 Task: Find connections with filter location Maesteg with filter topic #communitieswith filter profile language German with filter current company HPL Electric & Power Ltd with filter school St Xaviers High School with filter industry Dairy Product Manufacturing with filter service category Loans with filter keywords title Valet
Action: Mouse moved to (526, 88)
Screenshot: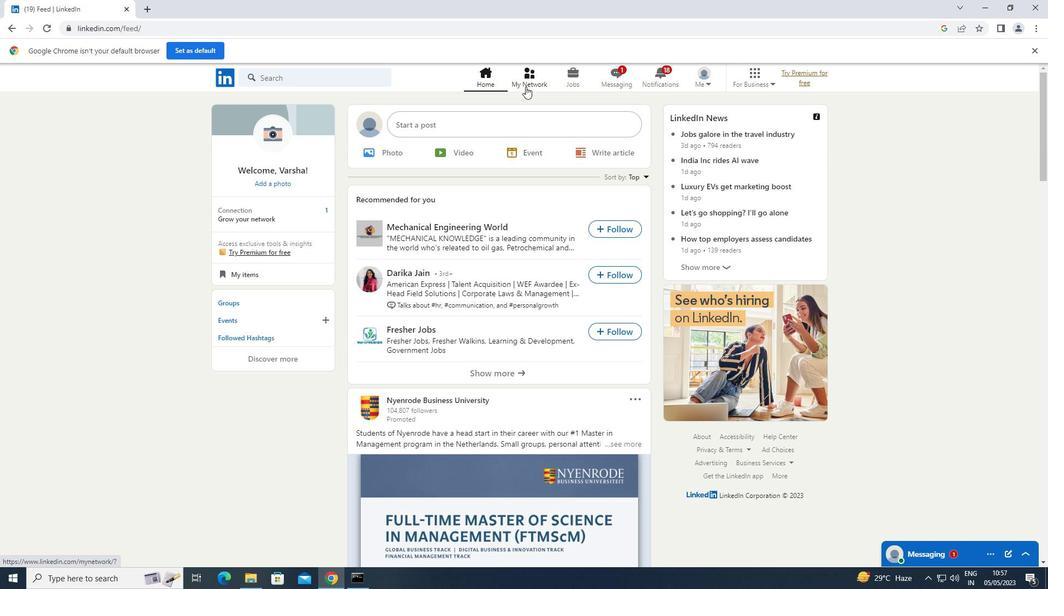 
Action: Mouse pressed left at (526, 88)
Screenshot: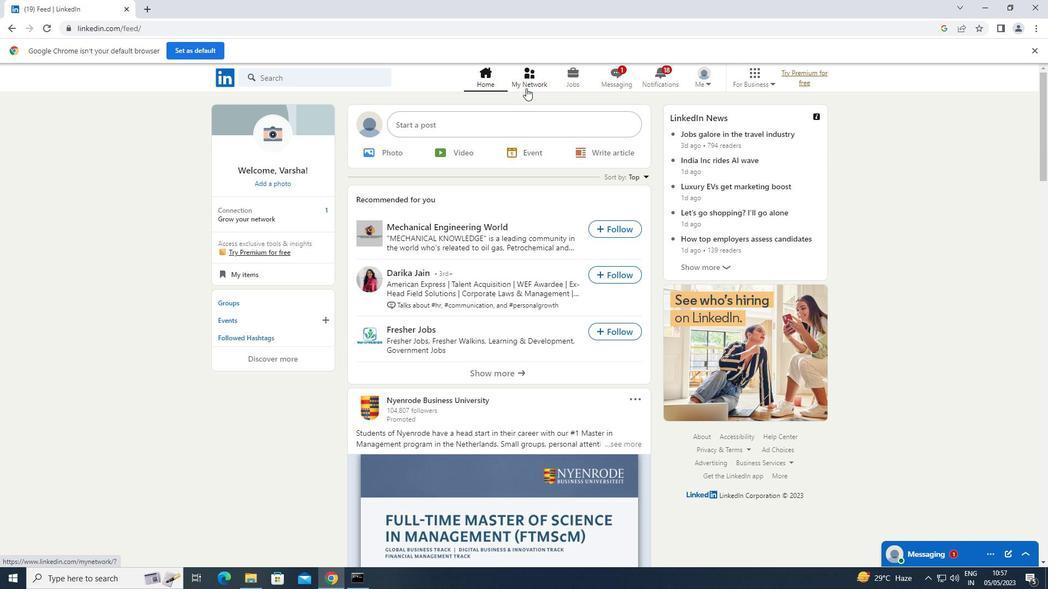 
Action: Mouse moved to (278, 139)
Screenshot: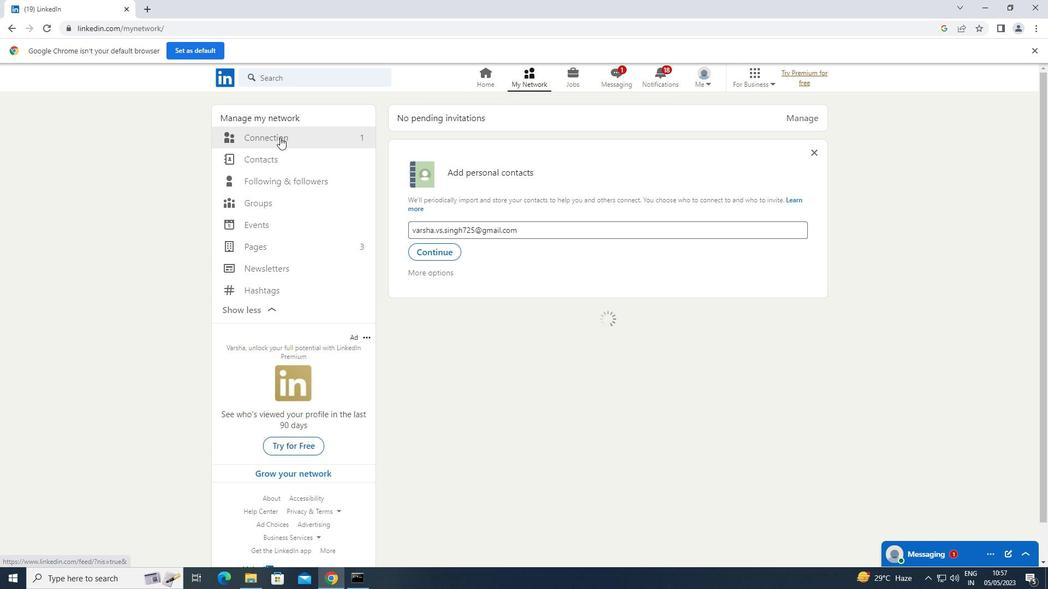 
Action: Mouse pressed left at (278, 139)
Screenshot: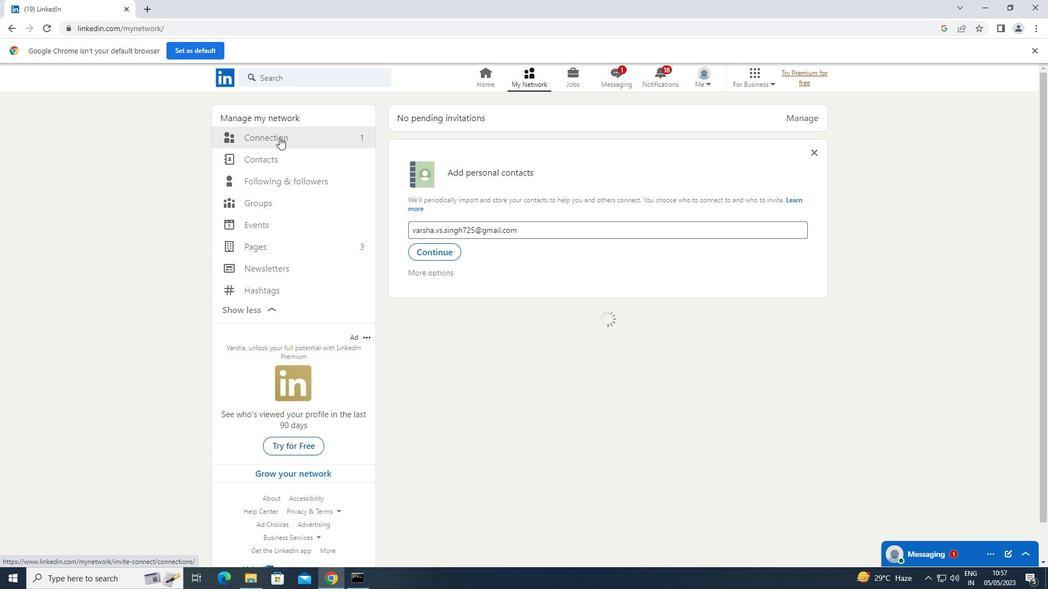 
Action: Mouse moved to (611, 136)
Screenshot: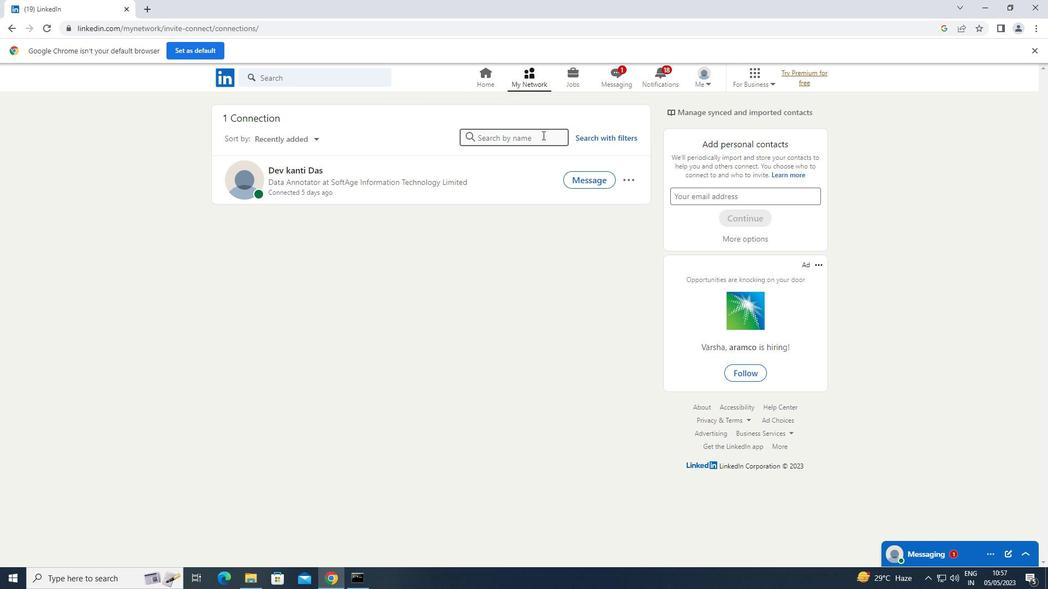 
Action: Mouse pressed left at (611, 136)
Screenshot: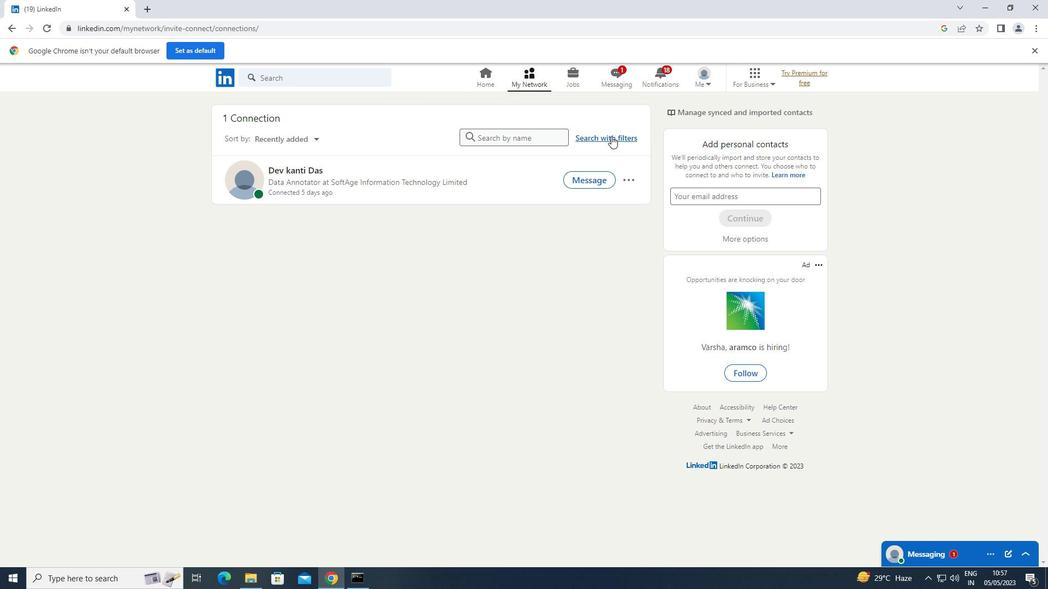
Action: Mouse moved to (558, 111)
Screenshot: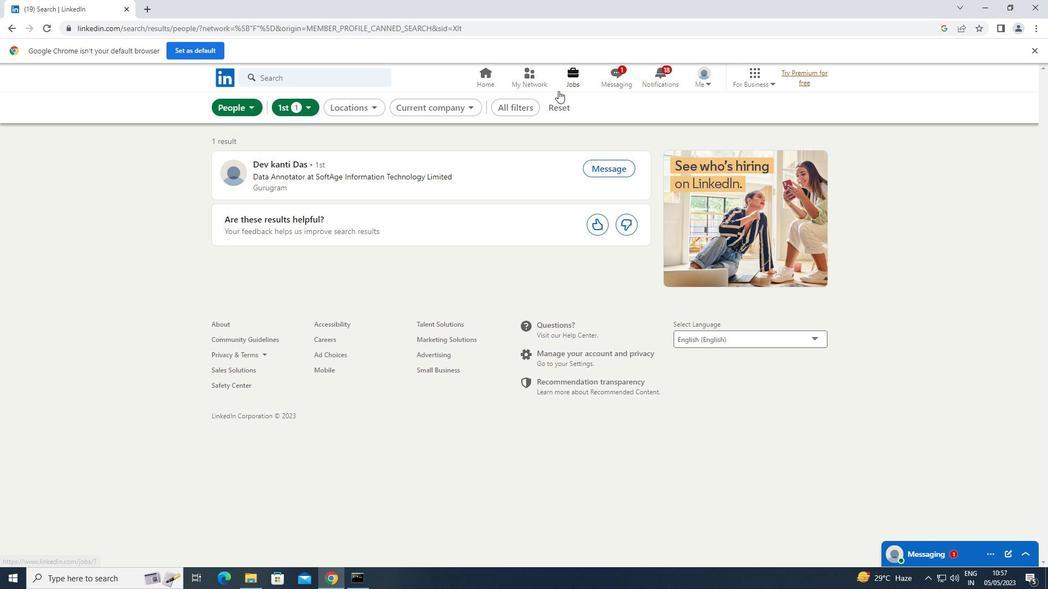 
Action: Mouse pressed left at (558, 111)
Screenshot: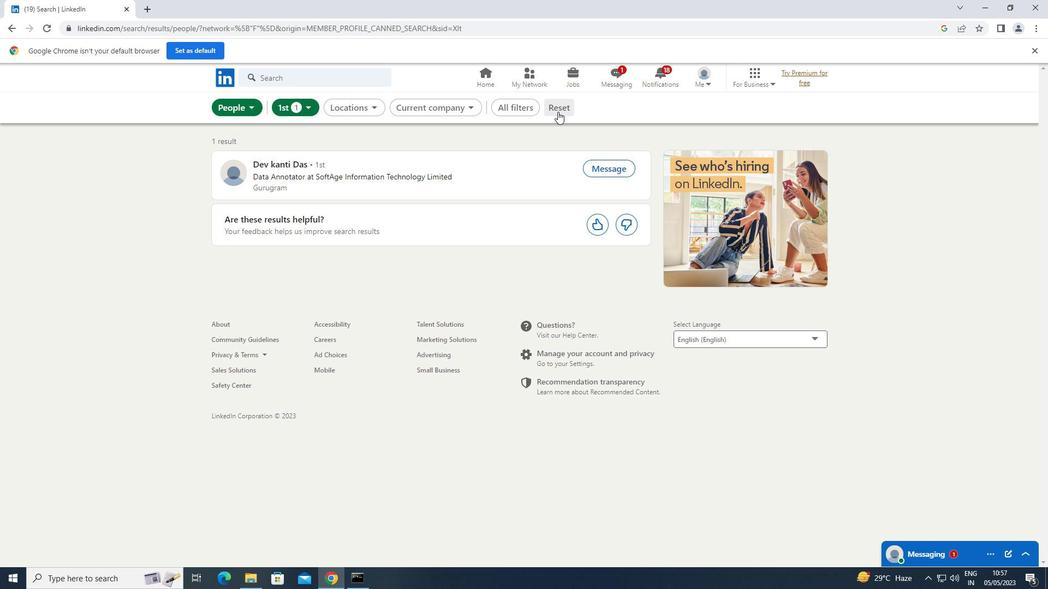 
Action: Mouse moved to (554, 114)
Screenshot: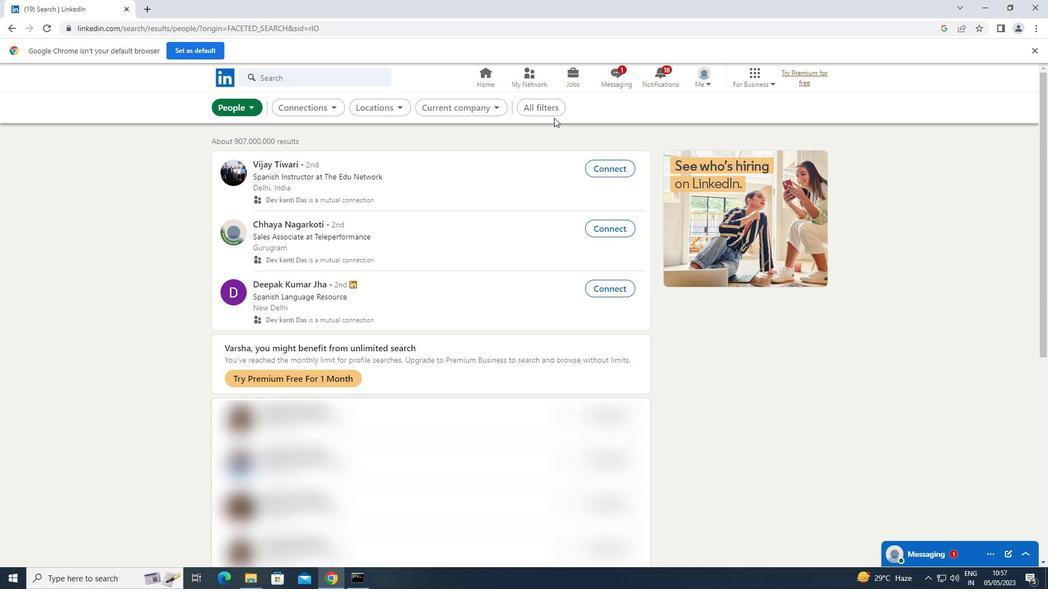 
Action: Mouse pressed left at (554, 114)
Screenshot: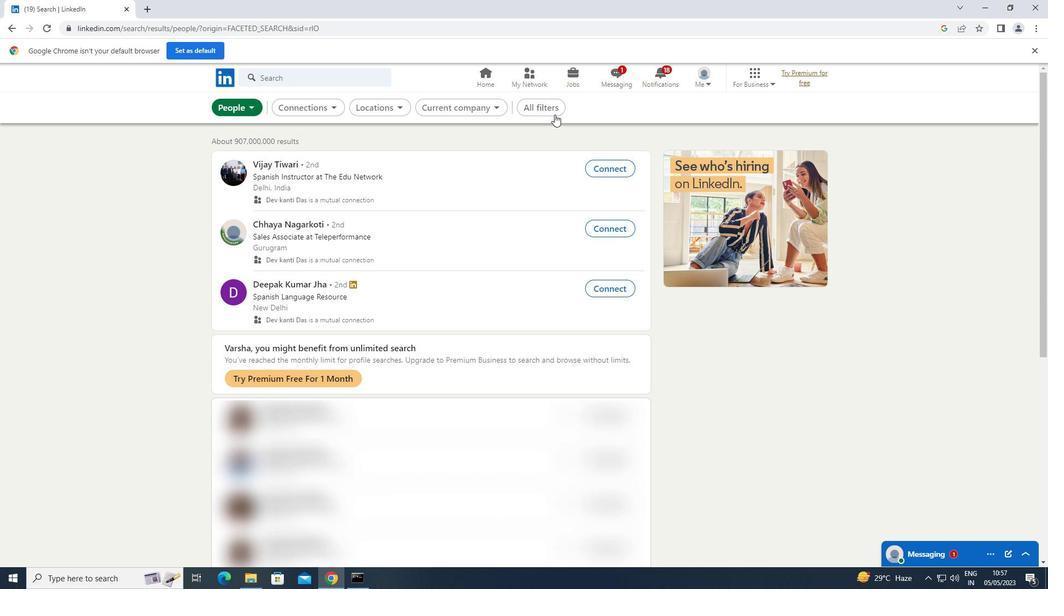 
Action: Mouse moved to (744, 211)
Screenshot: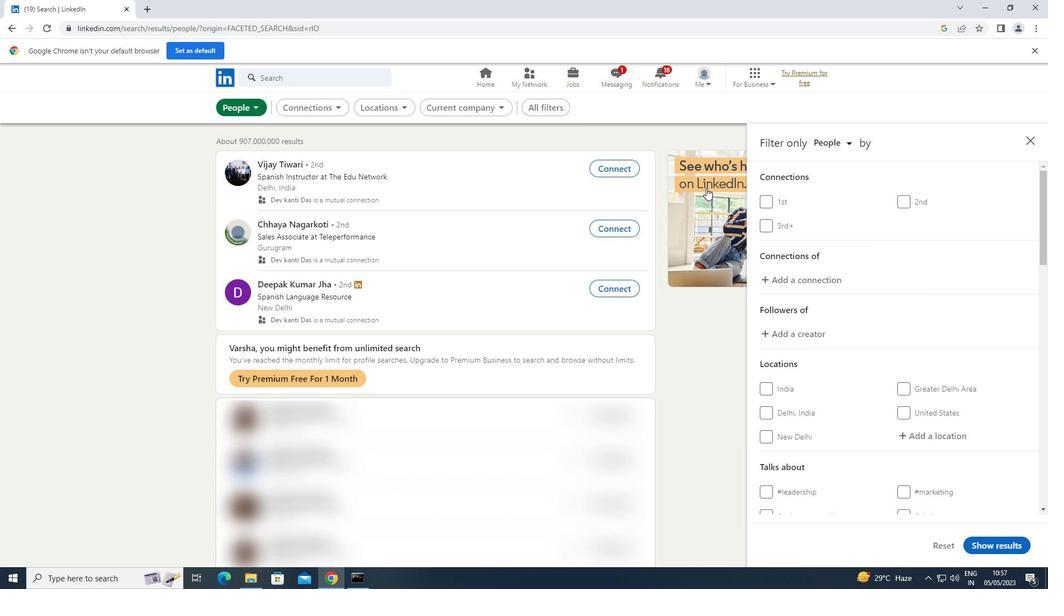 
Action: Mouse scrolled (744, 211) with delta (0, 0)
Screenshot: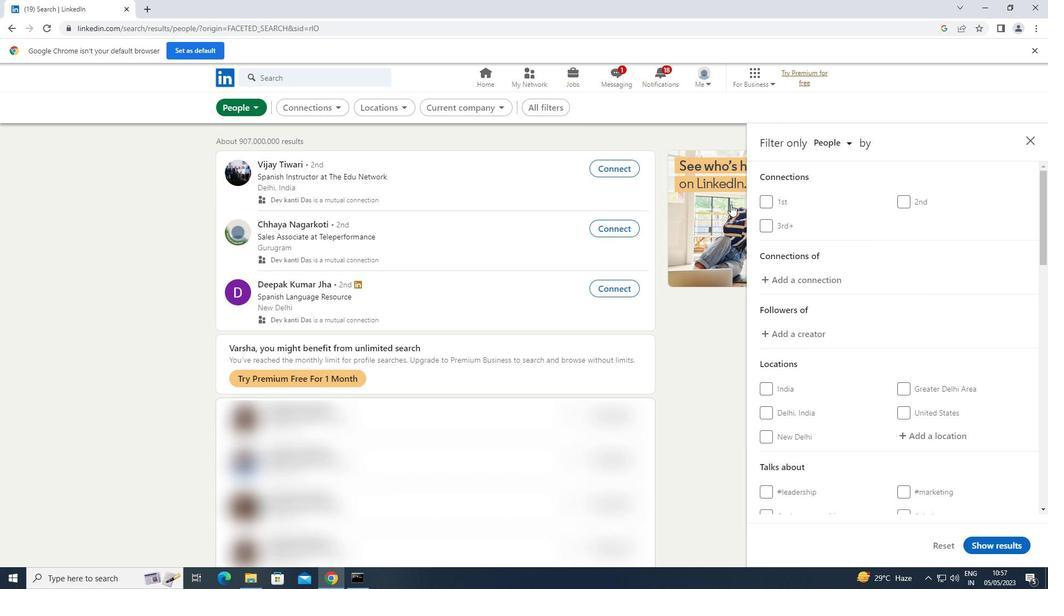 
Action: Mouse scrolled (744, 211) with delta (0, 0)
Screenshot: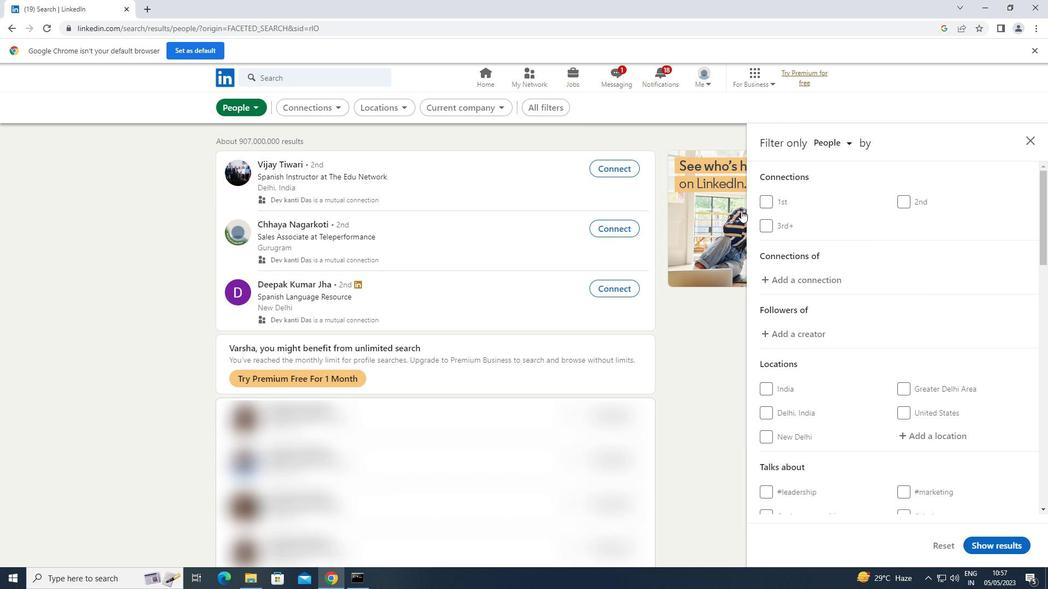 
Action: Mouse moved to (913, 426)
Screenshot: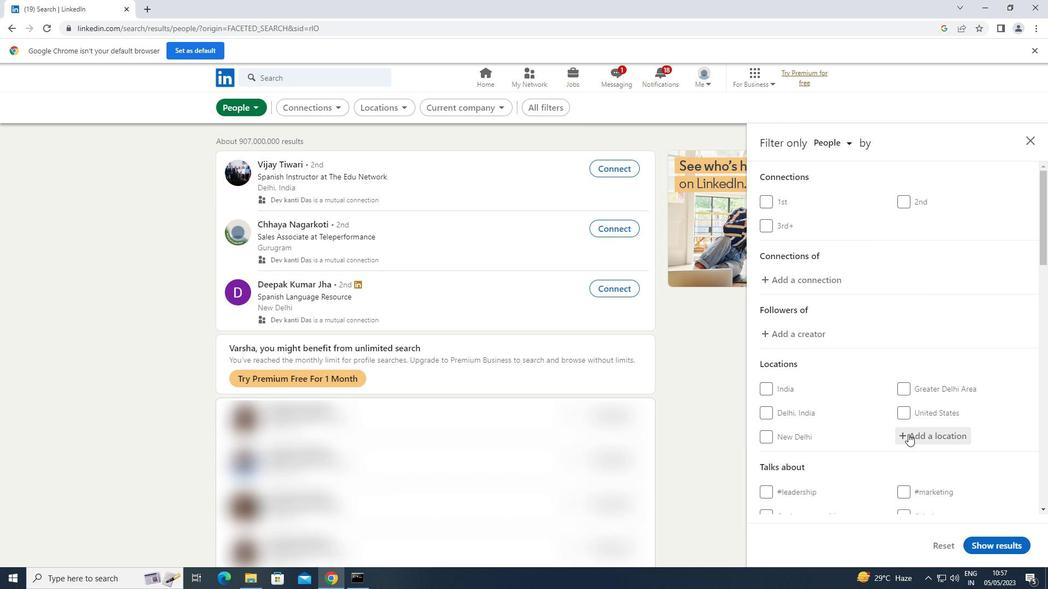 
Action: Mouse pressed left at (913, 426)
Screenshot: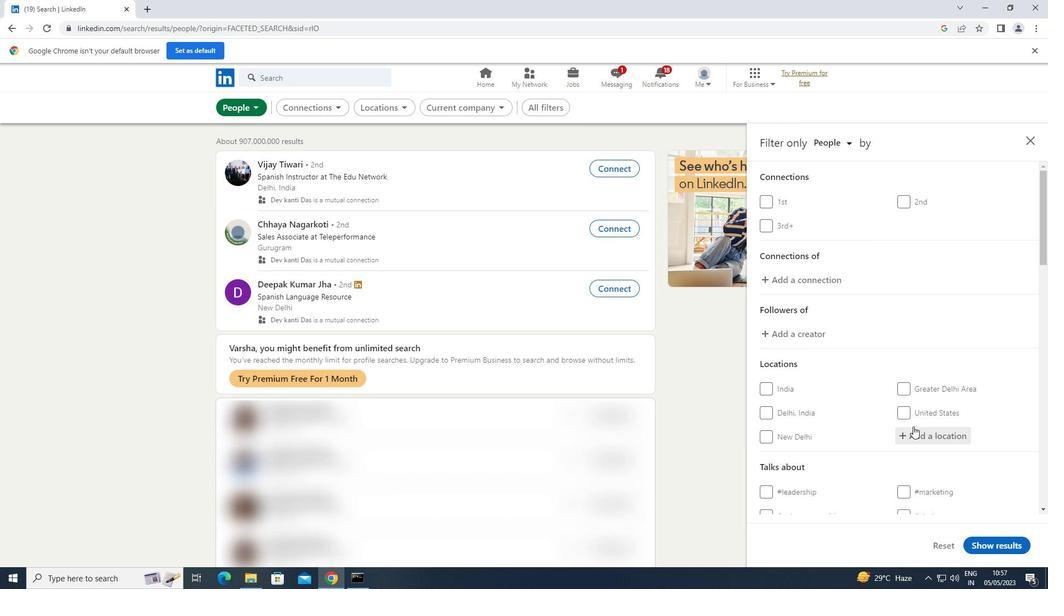 
Action: Key pressed <Key.shift>MAESTEG
Screenshot: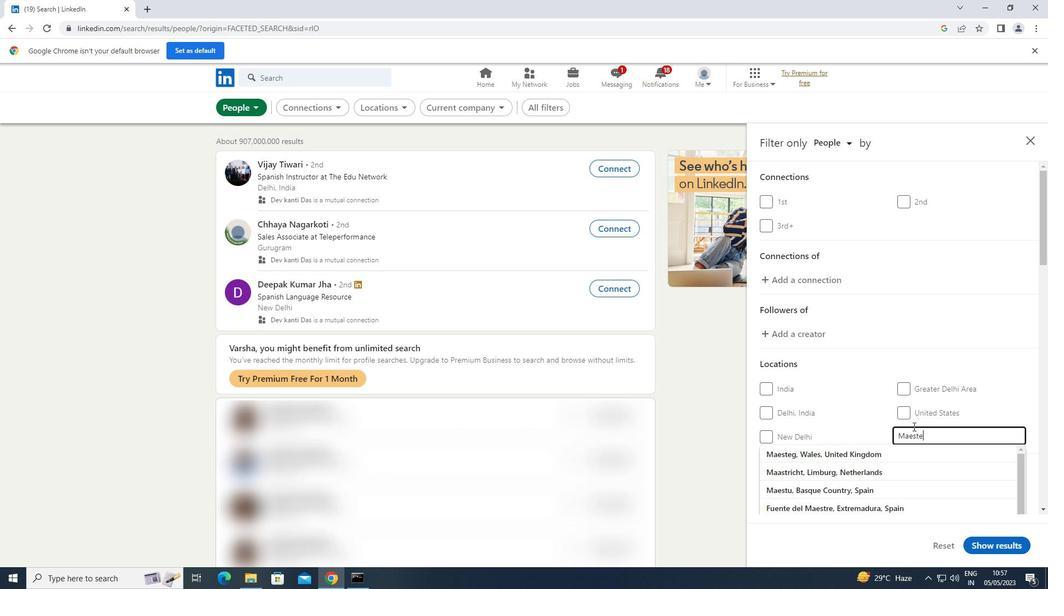 
Action: Mouse moved to (865, 415)
Screenshot: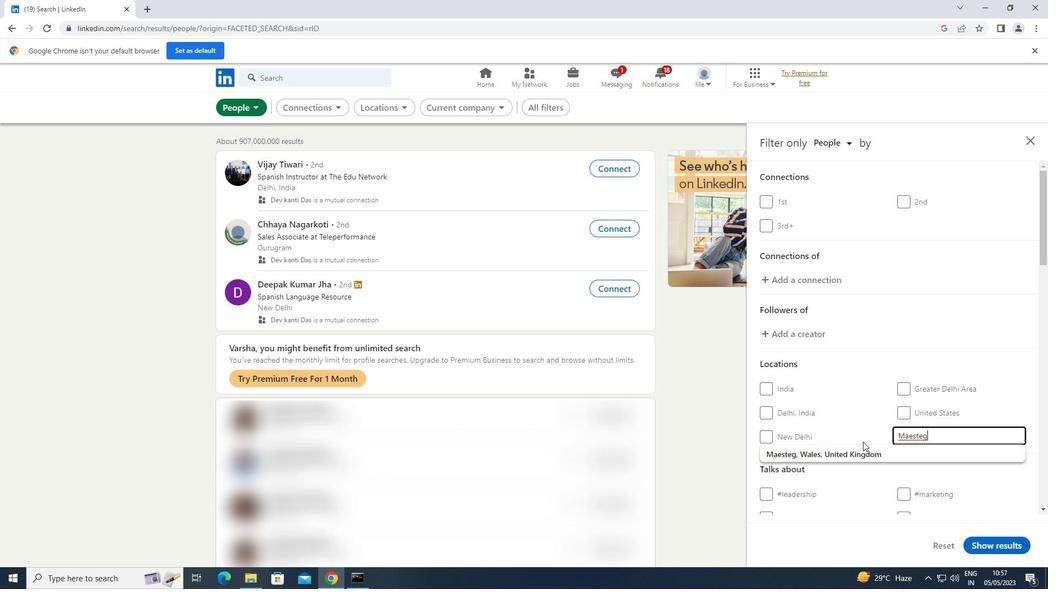 
Action: Mouse scrolled (865, 414) with delta (0, 0)
Screenshot: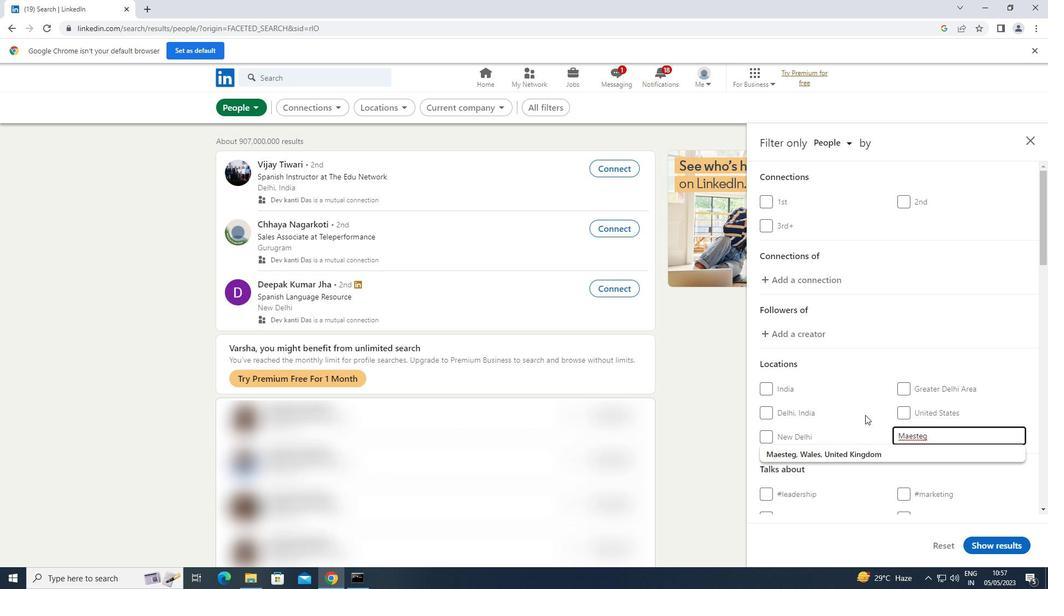 
Action: Mouse scrolled (865, 414) with delta (0, 0)
Screenshot: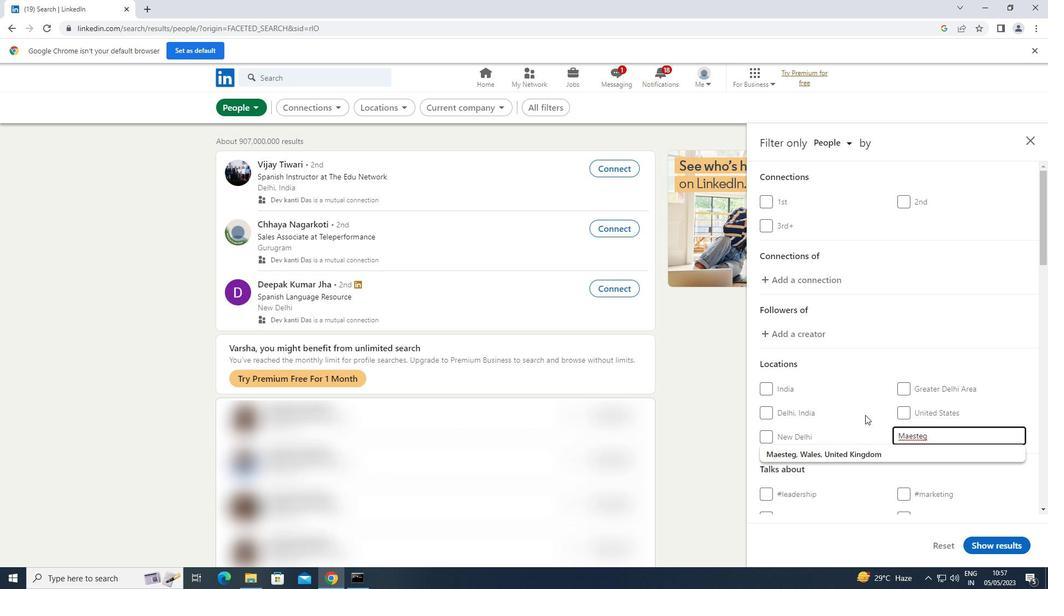 
Action: Mouse moved to (914, 429)
Screenshot: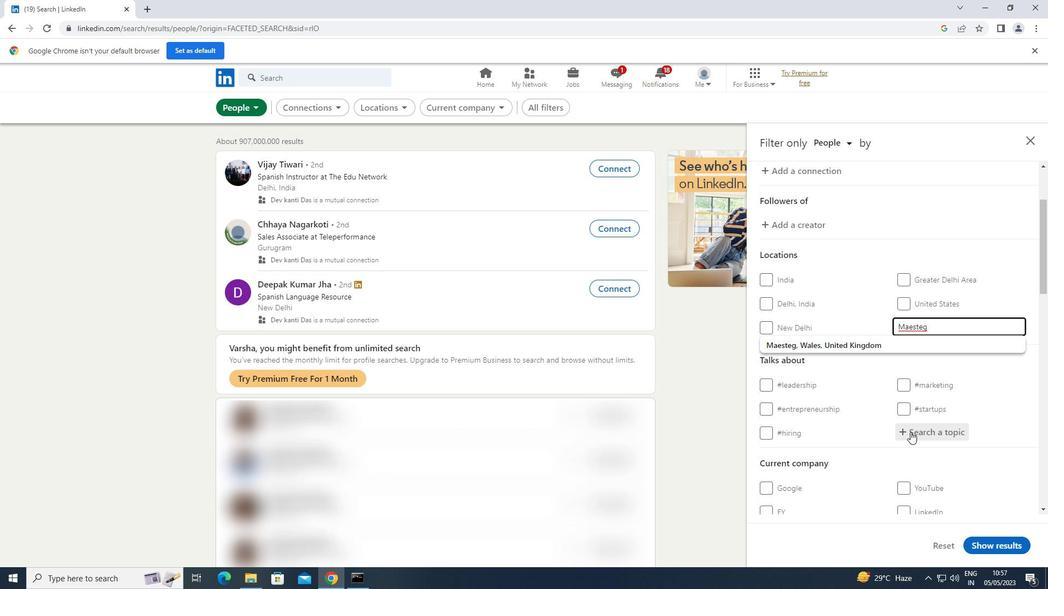
Action: Mouse pressed left at (914, 429)
Screenshot: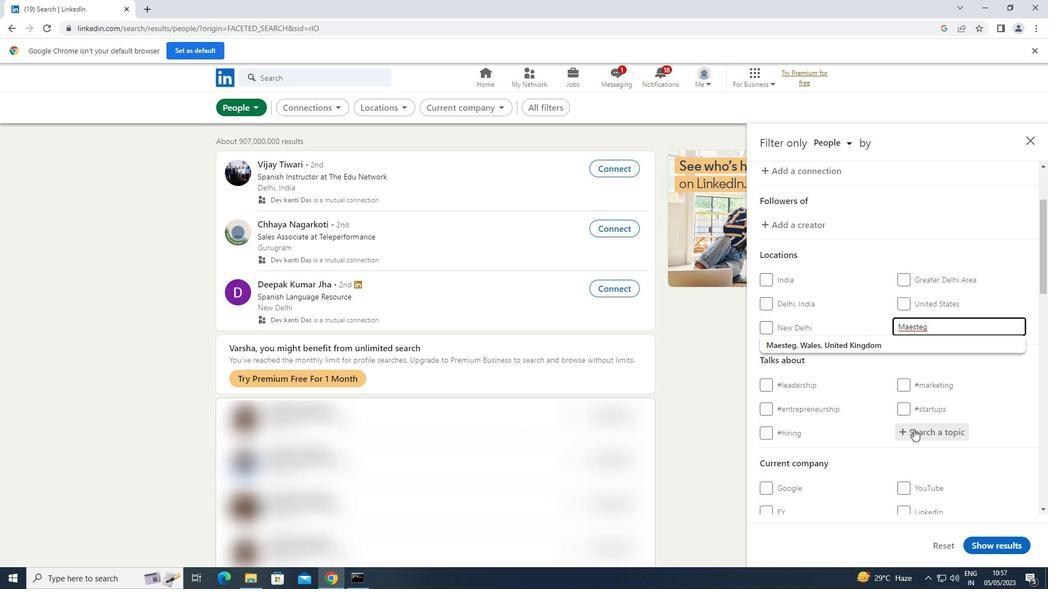 
Action: Key pressed COMMUNITIES
Screenshot: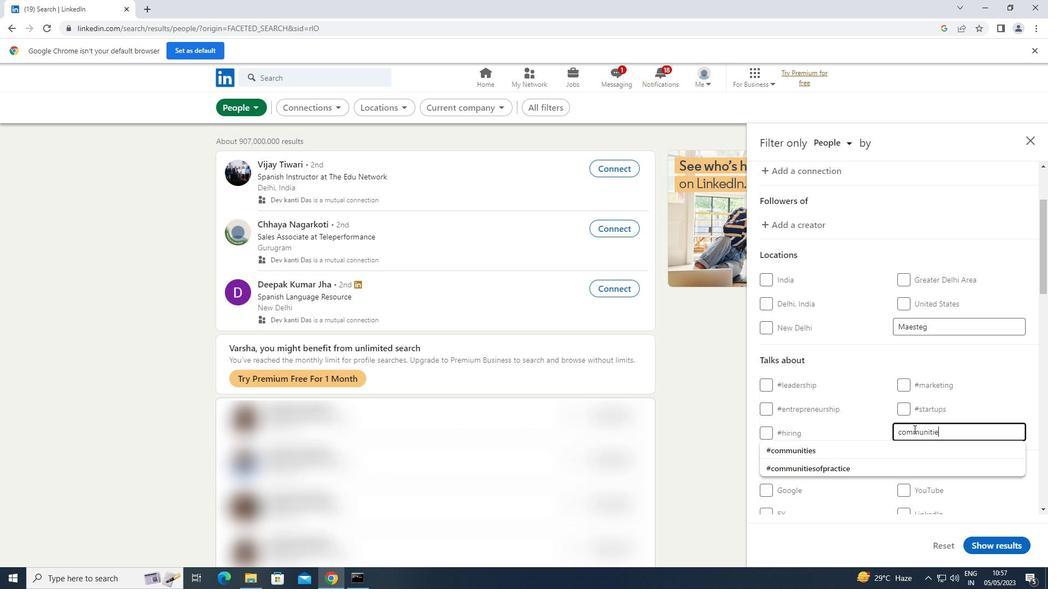 
Action: Mouse moved to (858, 451)
Screenshot: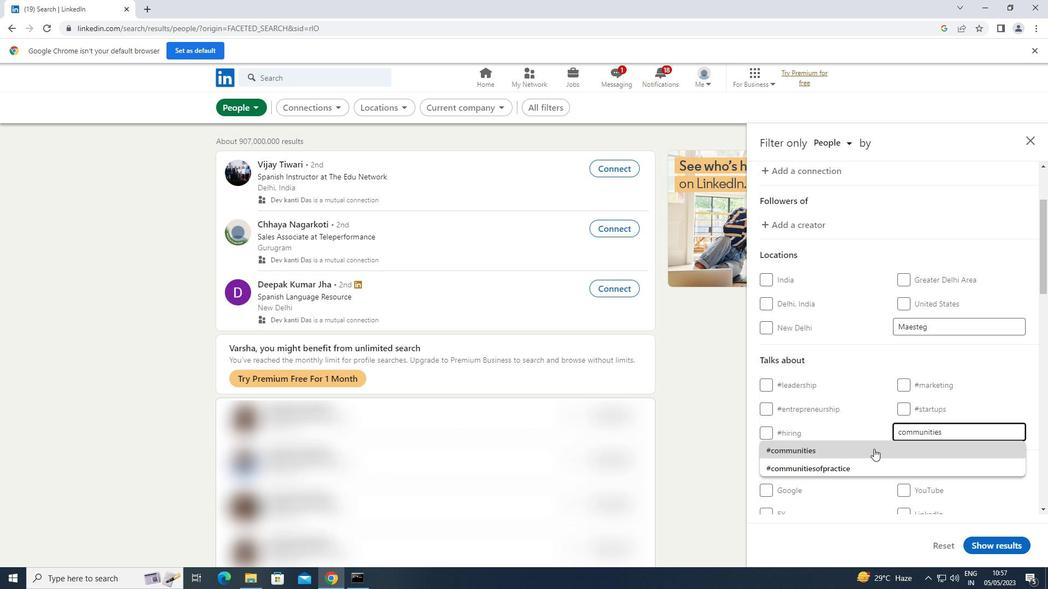 
Action: Mouse pressed left at (858, 451)
Screenshot: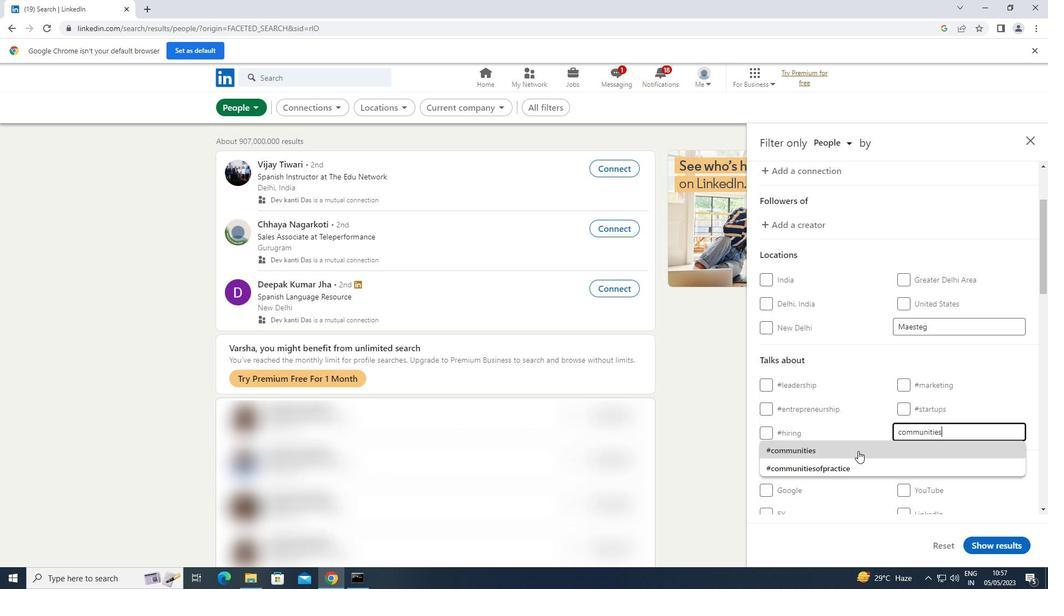 
Action: Mouse scrolled (858, 451) with delta (0, 0)
Screenshot: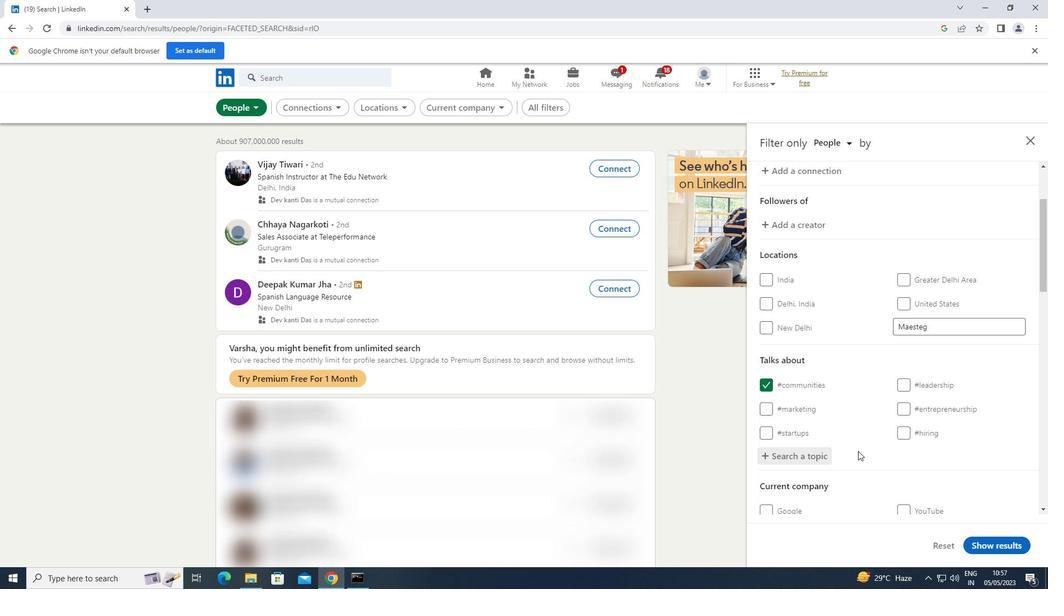 
Action: Mouse scrolled (858, 451) with delta (0, 0)
Screenshot: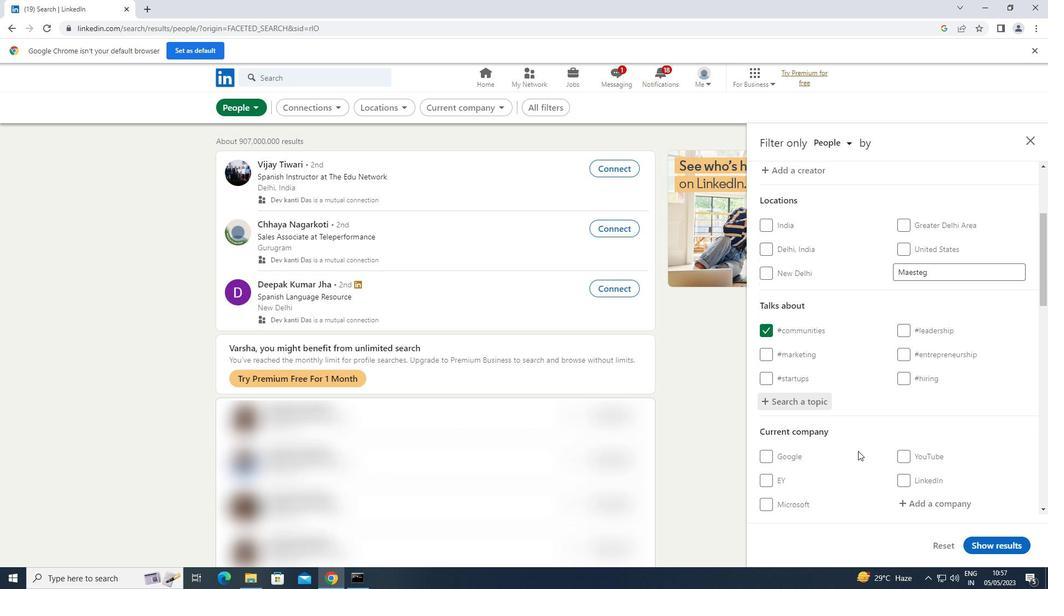 
Action: Mouse scrolled (858, 451) with delta (0, 0)
Screenshot: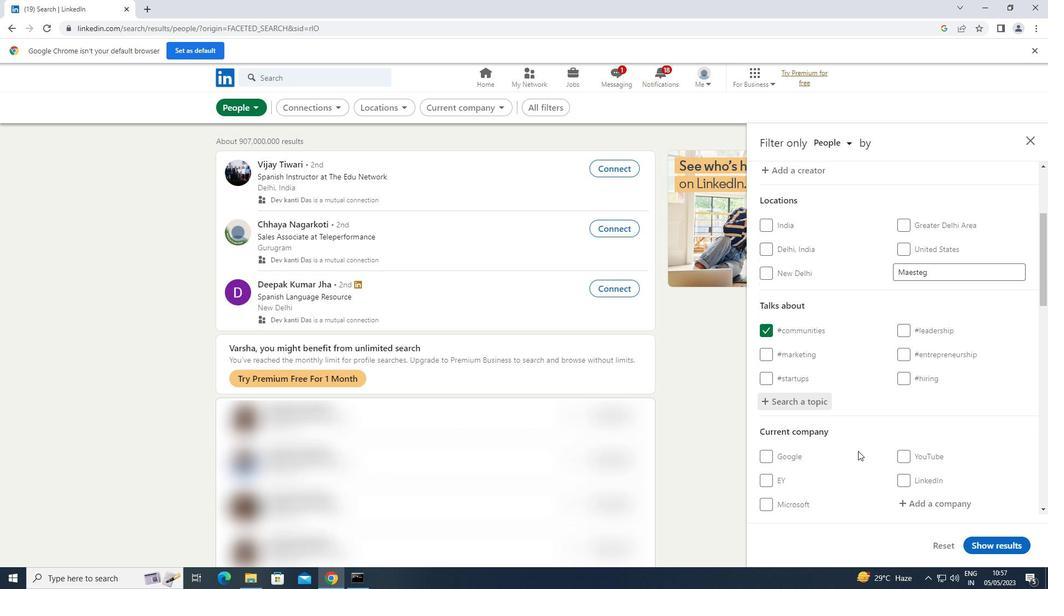
Action: Mouse scrolled (858, 451) with delta (0, 0)
Screenshot: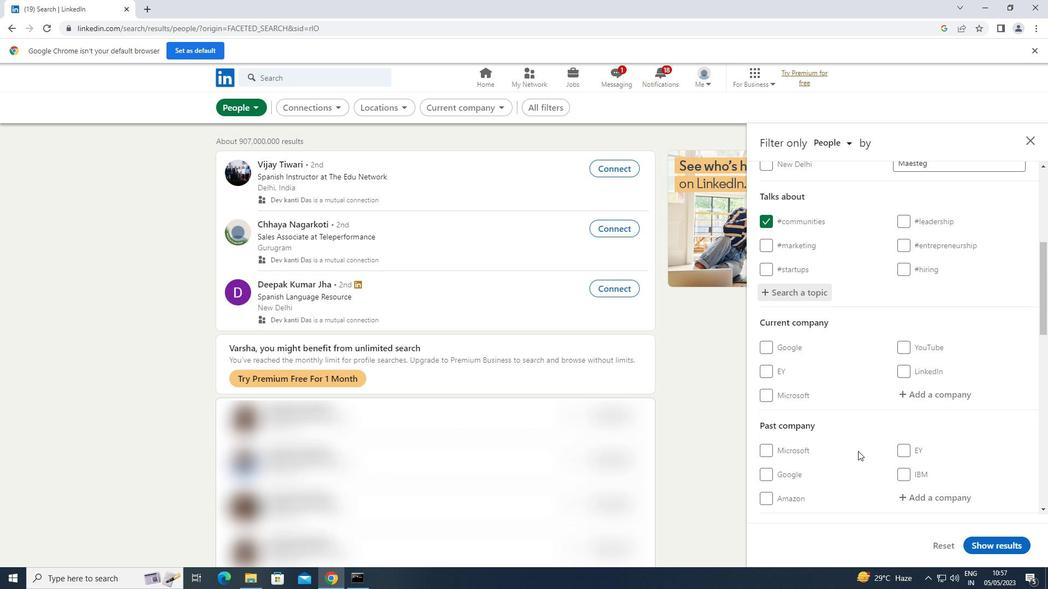 
Action: Mouse scrolled (858, 451) with delta (0, 0)
Screenshot: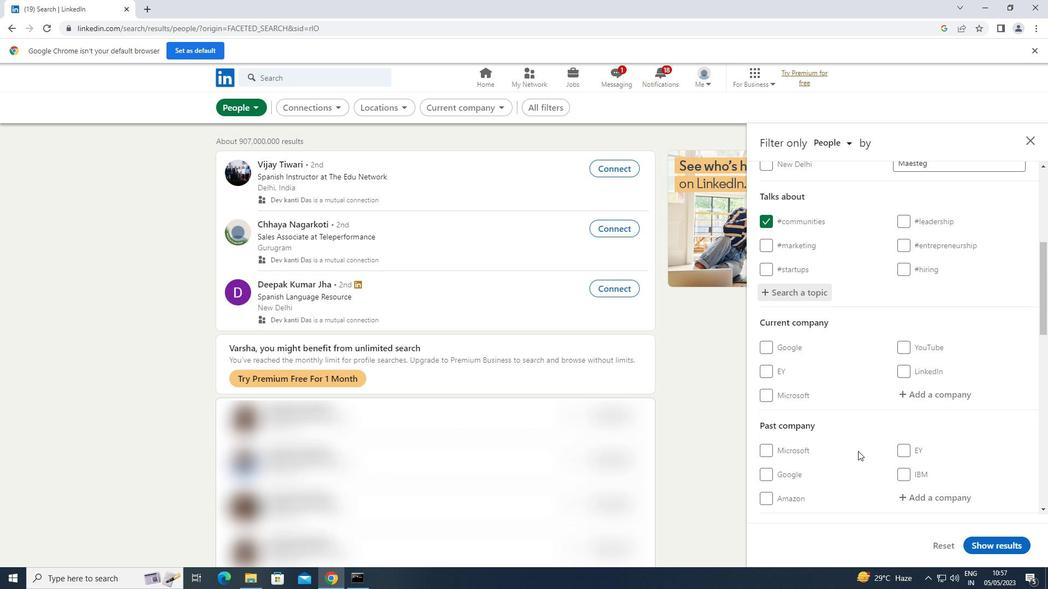 
Action: Mouse scrolled (858, 451) with delta (0, 0)
Screenshot: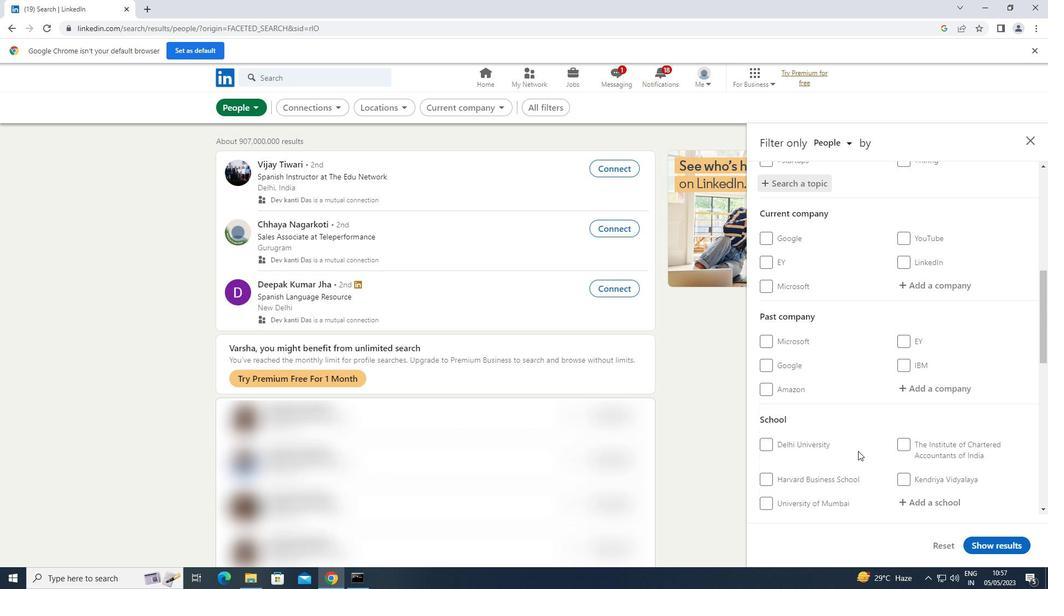 
Action: Mouse scrolled (858, 451) with delta (0, 0)
Screenshot: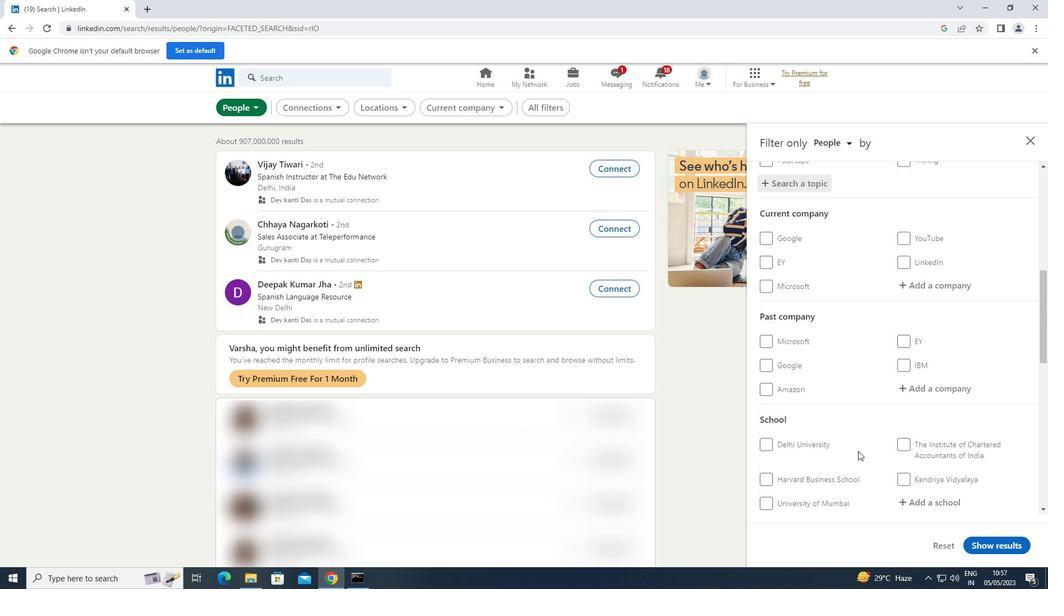 
Action: Mouse scrolled (858, 451) with delta (0, 0)
Screenshot: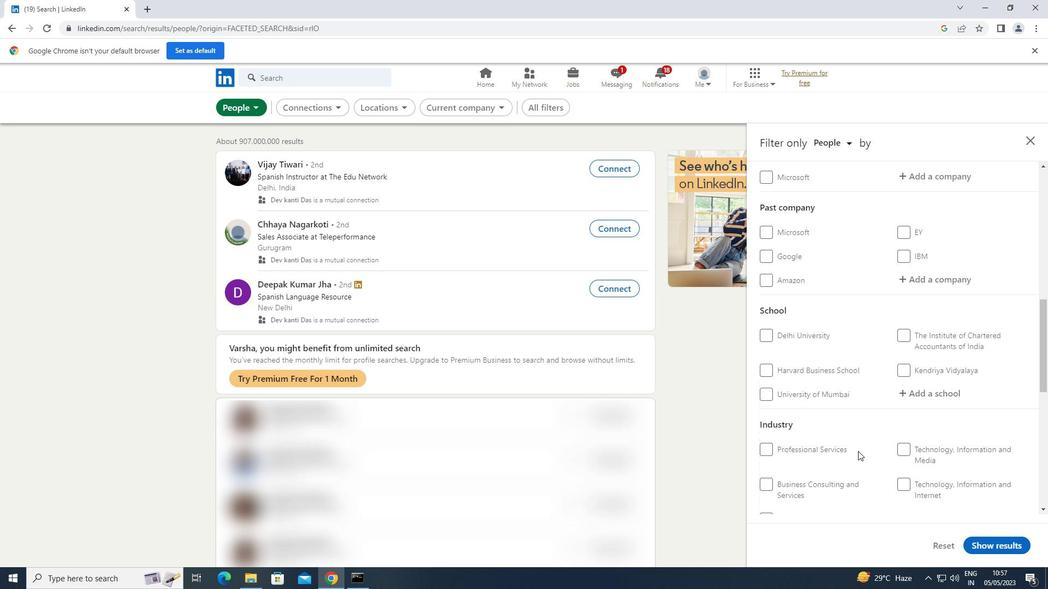 
Action: Mouse scrolled (858, 451) with delta (0, 0)
Screenshot: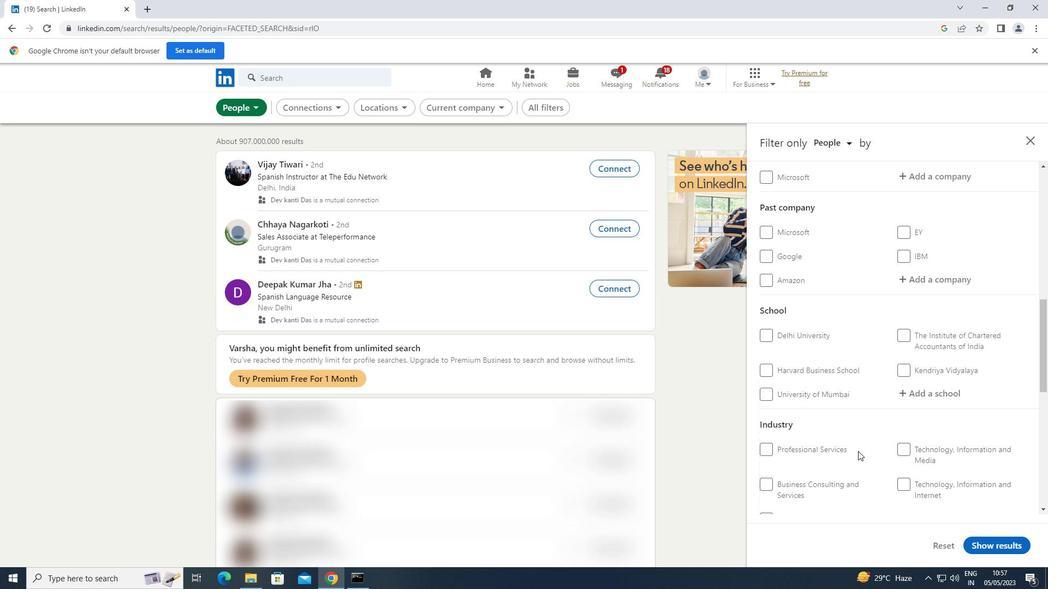 
Action: Mouse scrolled (858, 451) with delta (0, 0)
Screenshot: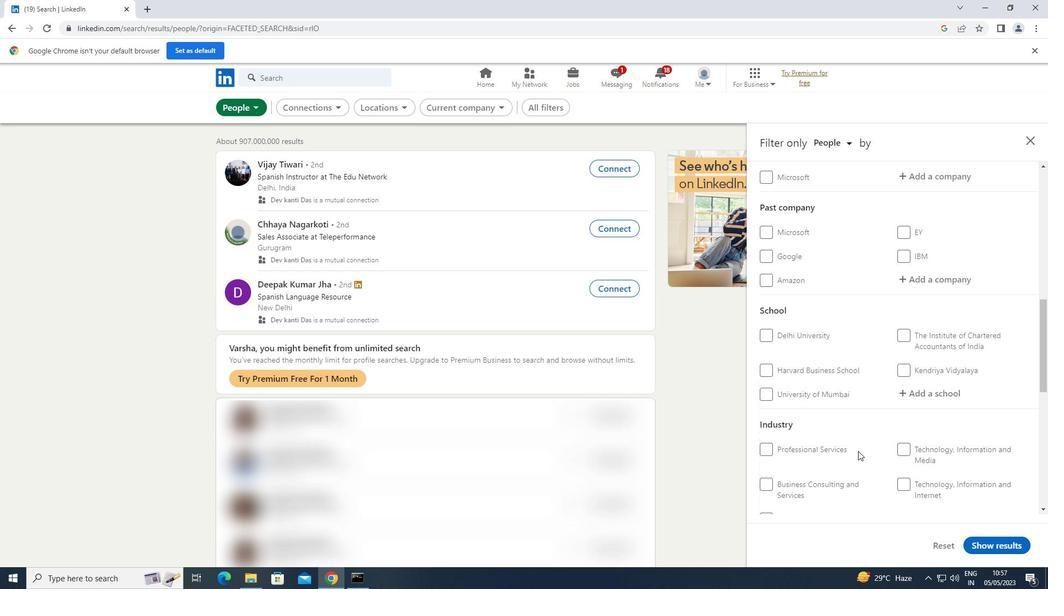 
Action: Mouse scrolled (858, 451) with delta (0, 0)
Screenshot: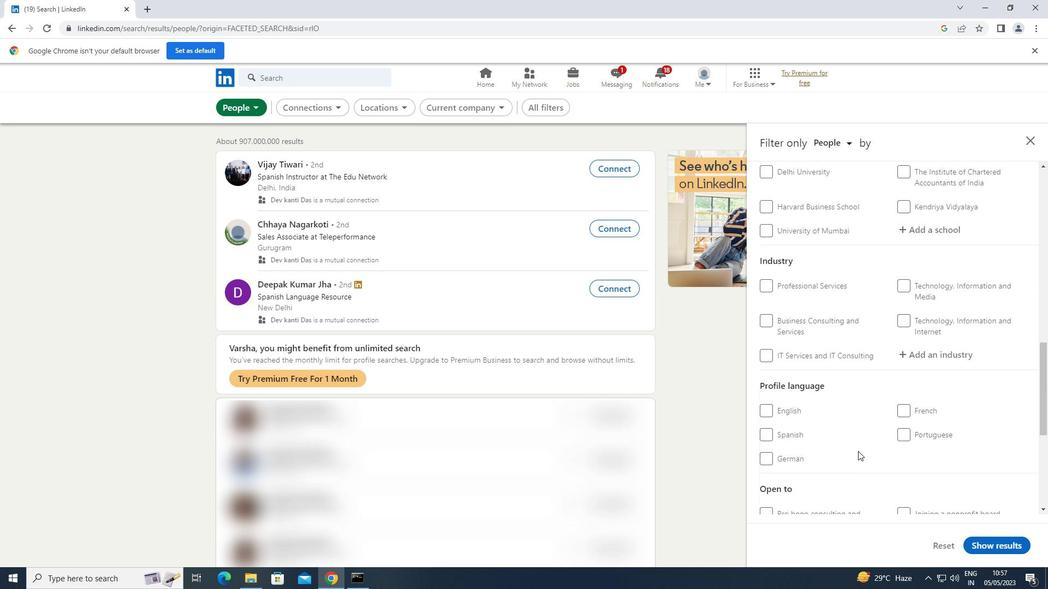 
Action: Mouse scrolled (858, 451) with delta (0, 0)
Screenshot: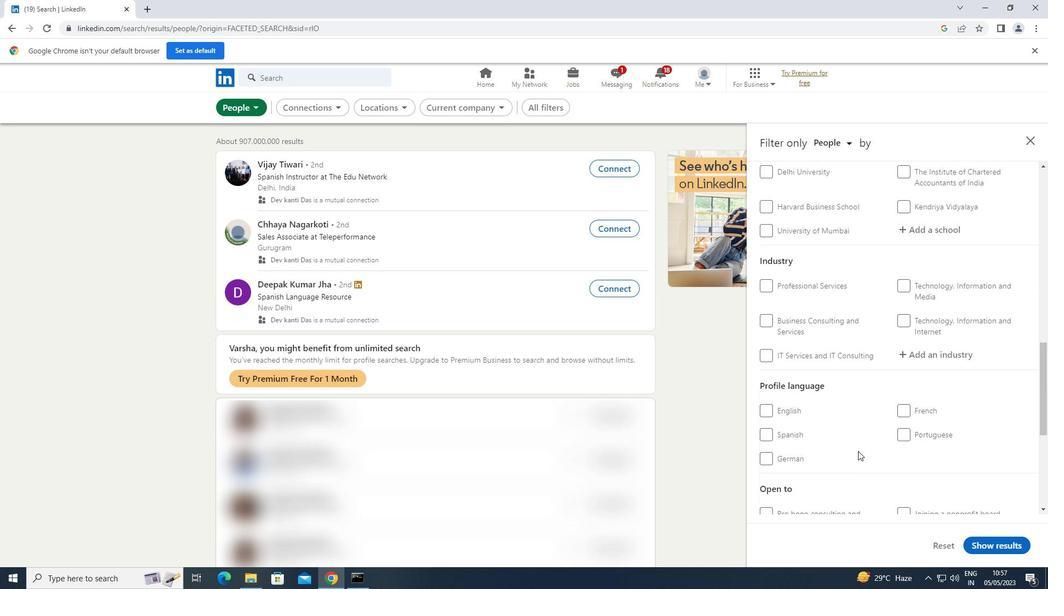 
Action: Mouse scrolled (858, 451) with delta (0, 0)
Screenshot: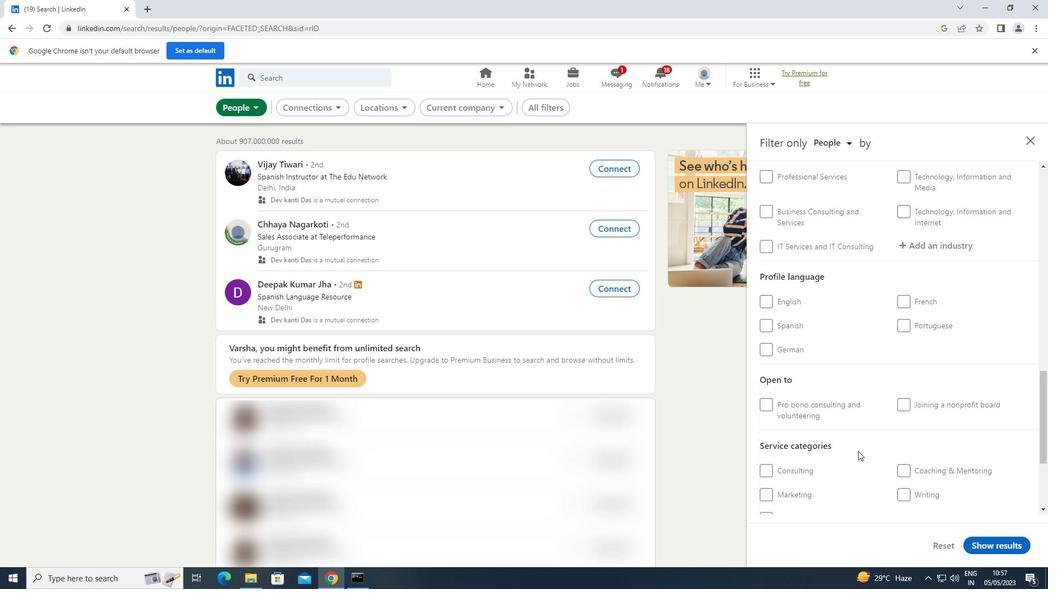
Action: Mouse scrolled (858, 451) with delta (0, 0)
Screenshot: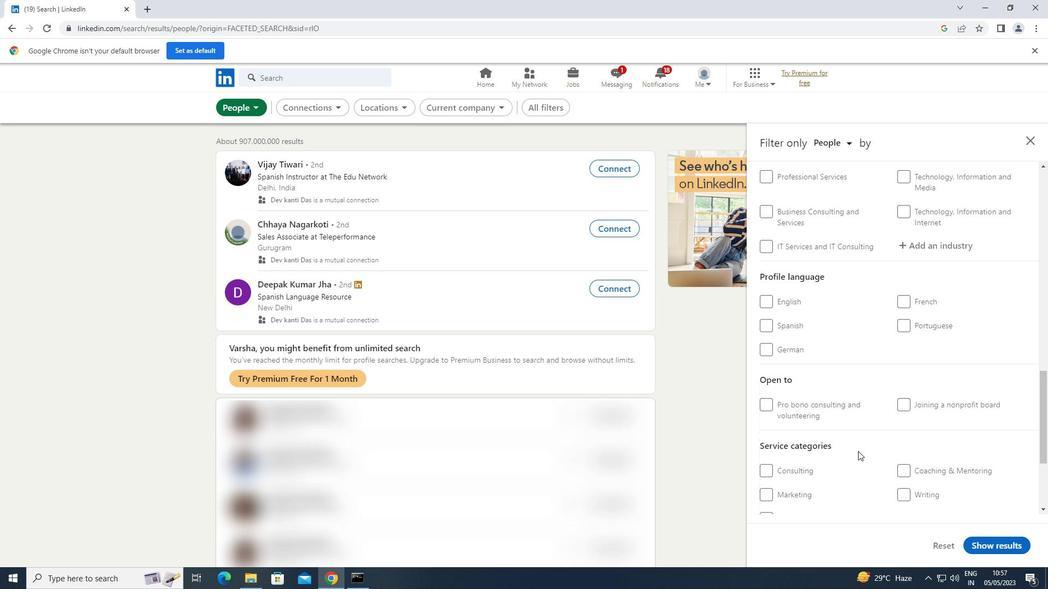 
Action: Mouse scrolled (858, 451) with delta (0, 0)
Screenshot: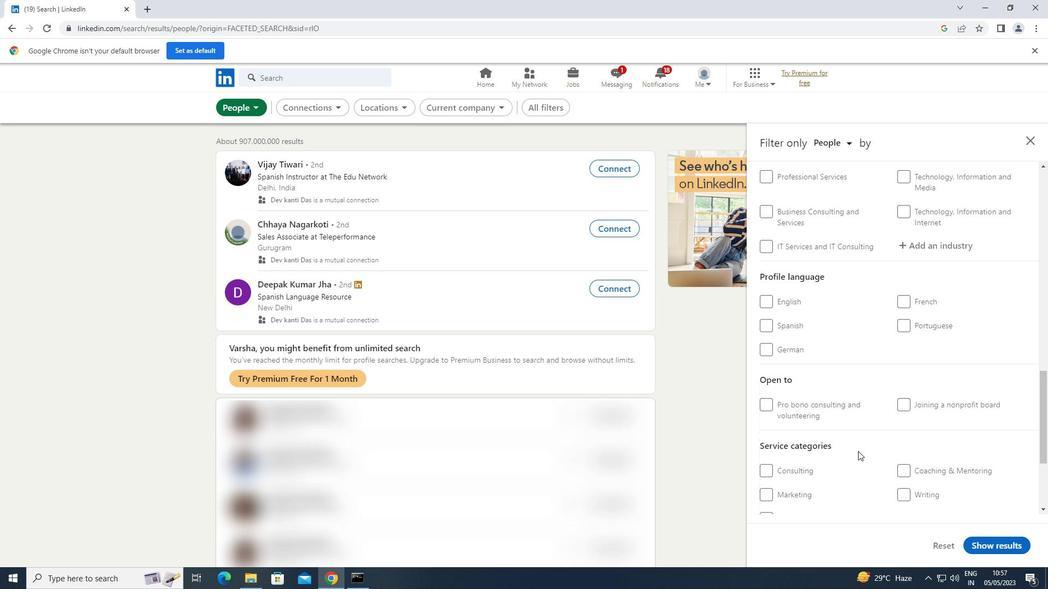 
Action: Mouse moved to (858, 416)
Screenshot: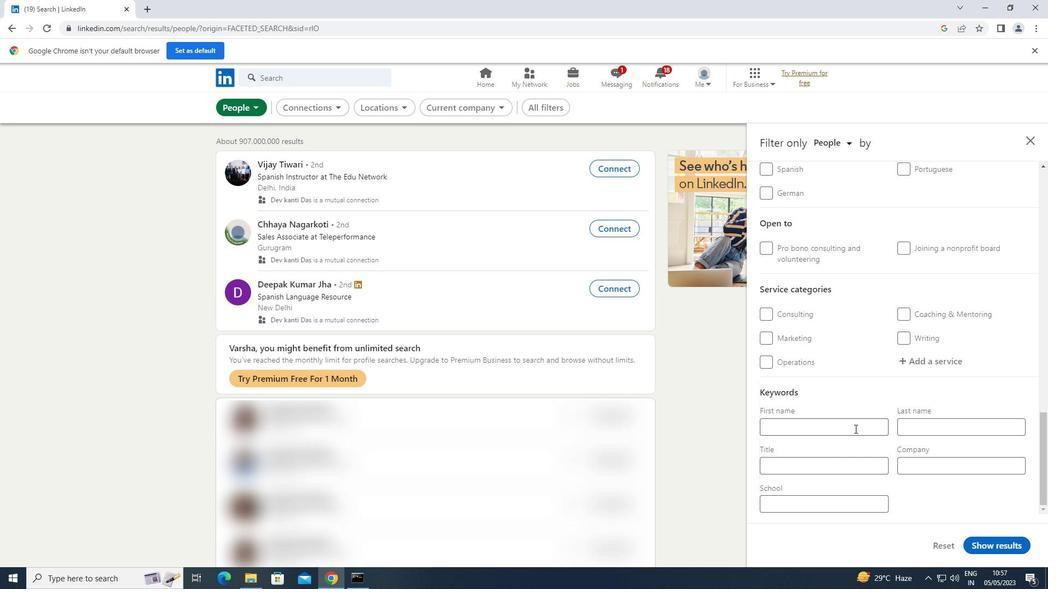 
Action: Mouse scrolled (858, 416) with delta (0, 0)
Screenshot: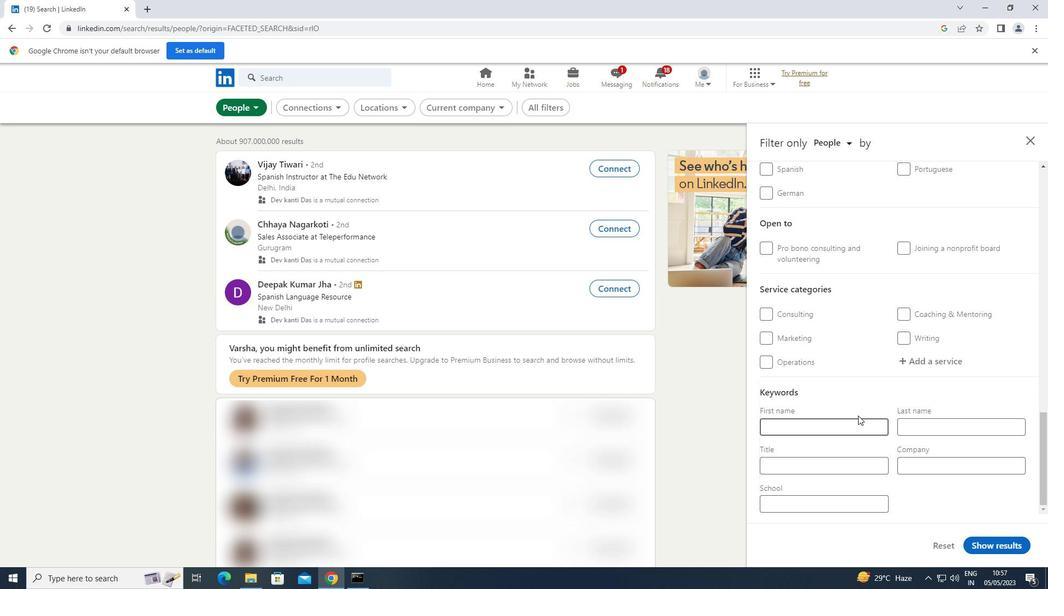 
Action: Mouse moved to (768, 250)
Screenshot: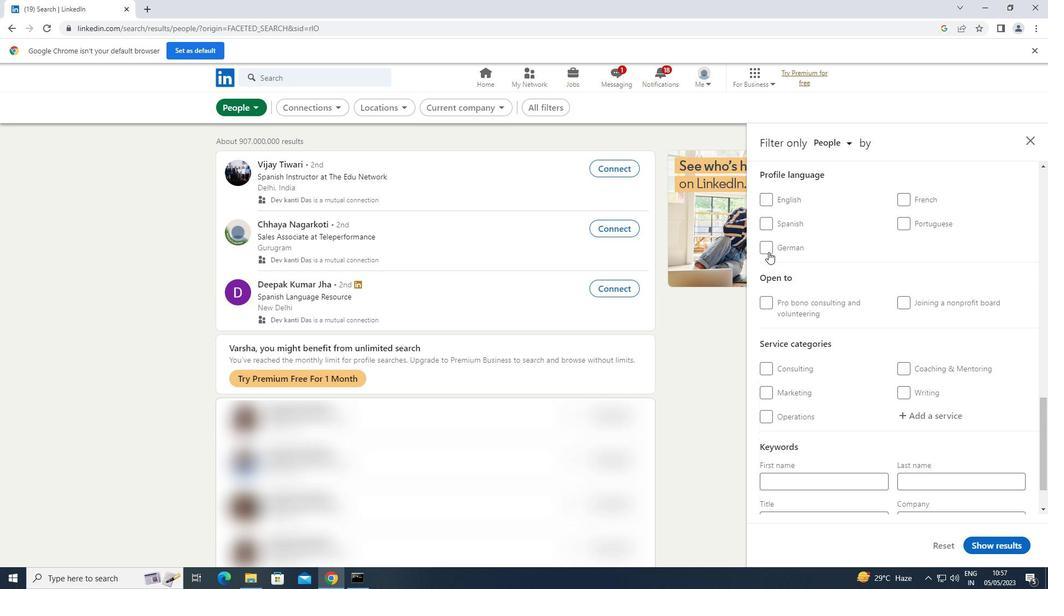 
Action: Mouse pressed left at (768, 250)
Screenshot: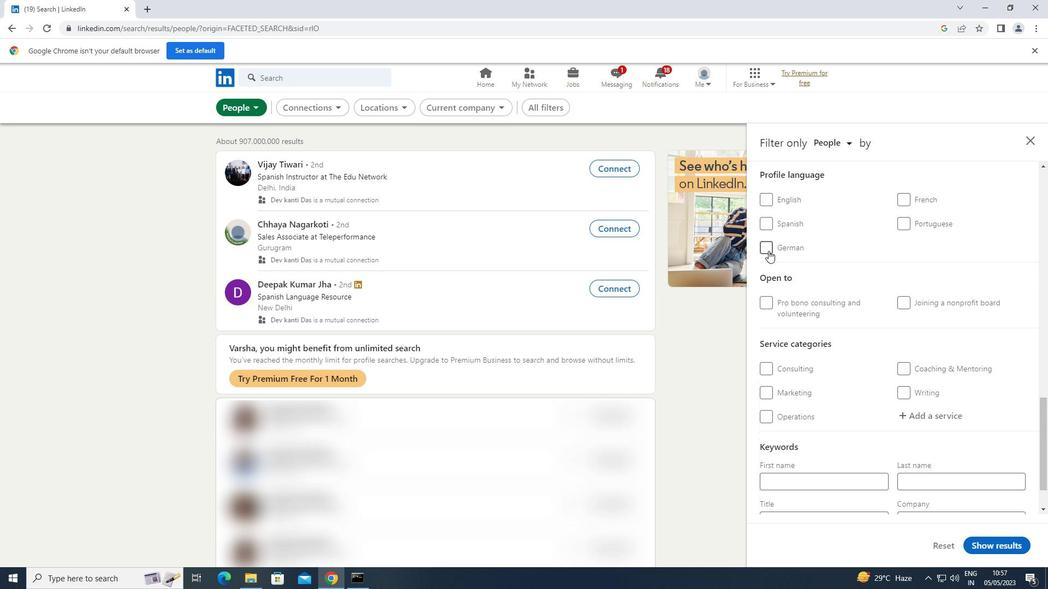 
Action: Mouse scrolled (768, 251) with delta (0, 0)
Screenshot: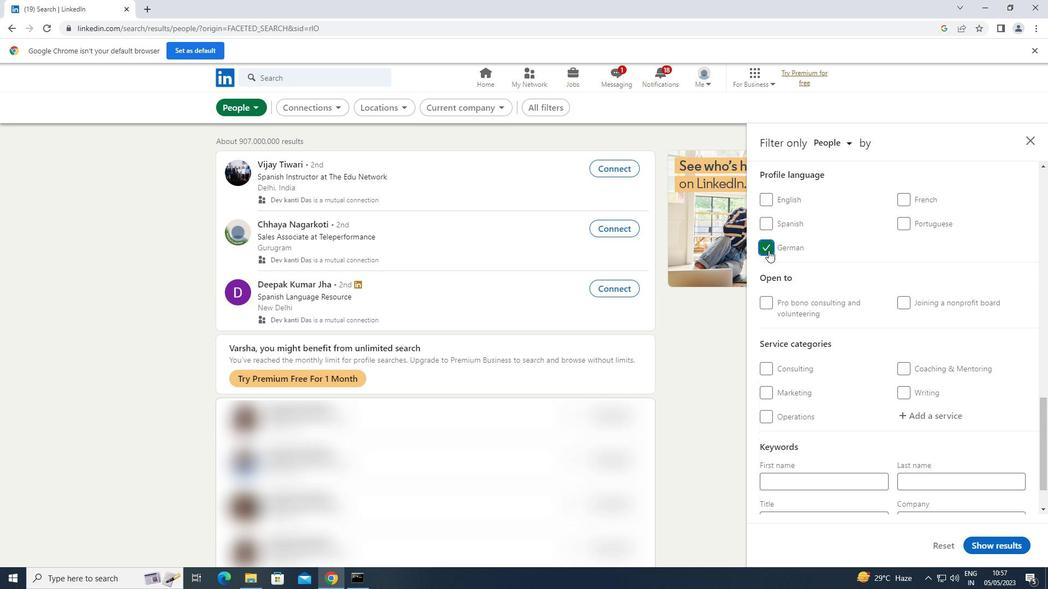 
Action: Mouse scrolled (768, 251) with delta (0, 0)
Screenshot: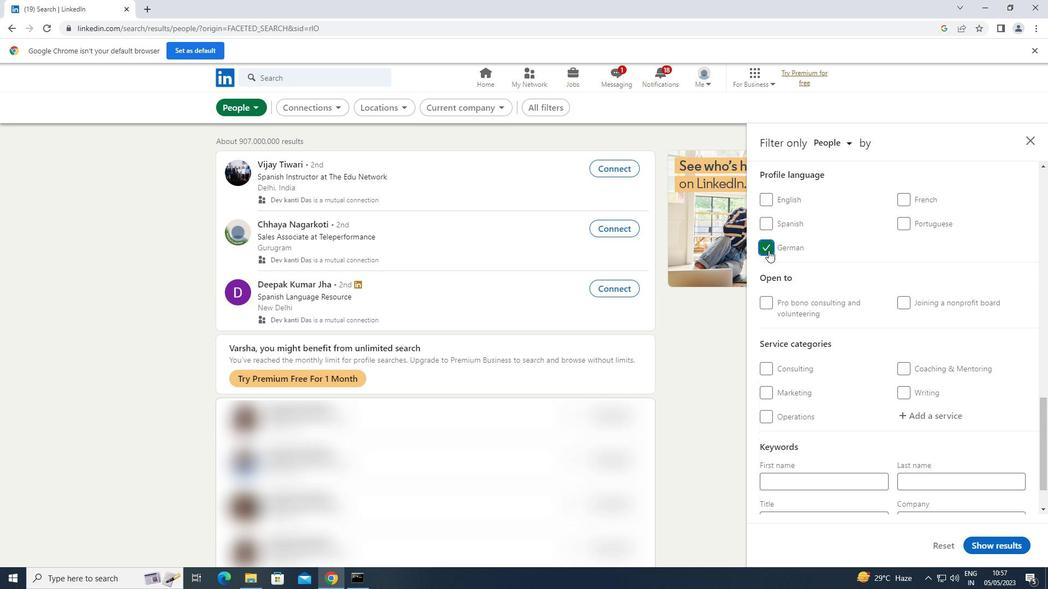 
Action: Mouse scrolled (768, 251) with delta (0, 0)
Screenshot: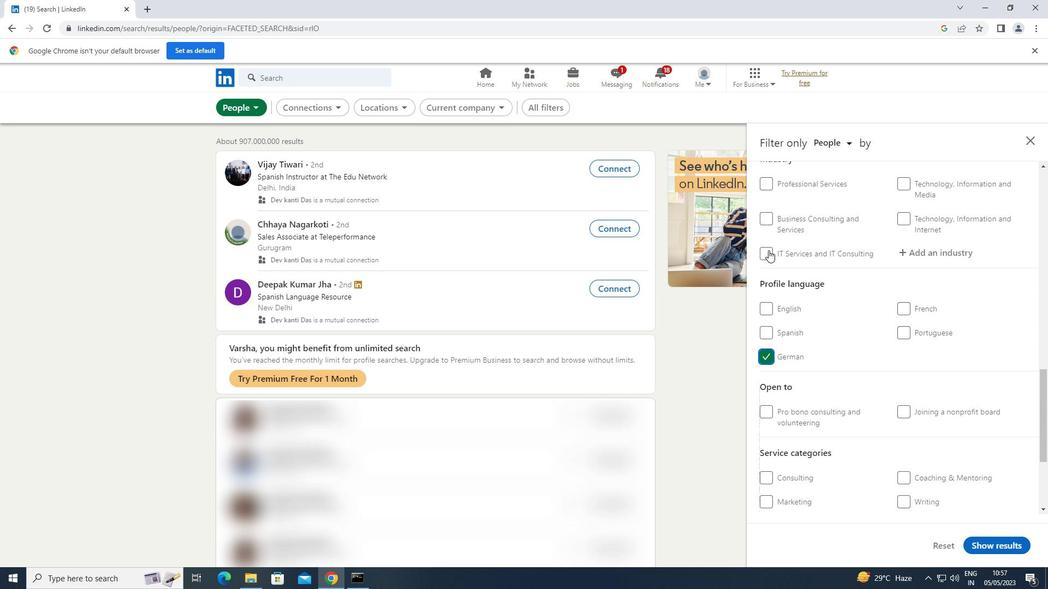 
Action: Mouse scrolled (768, 251) with delta (0, 0)
Screenshot: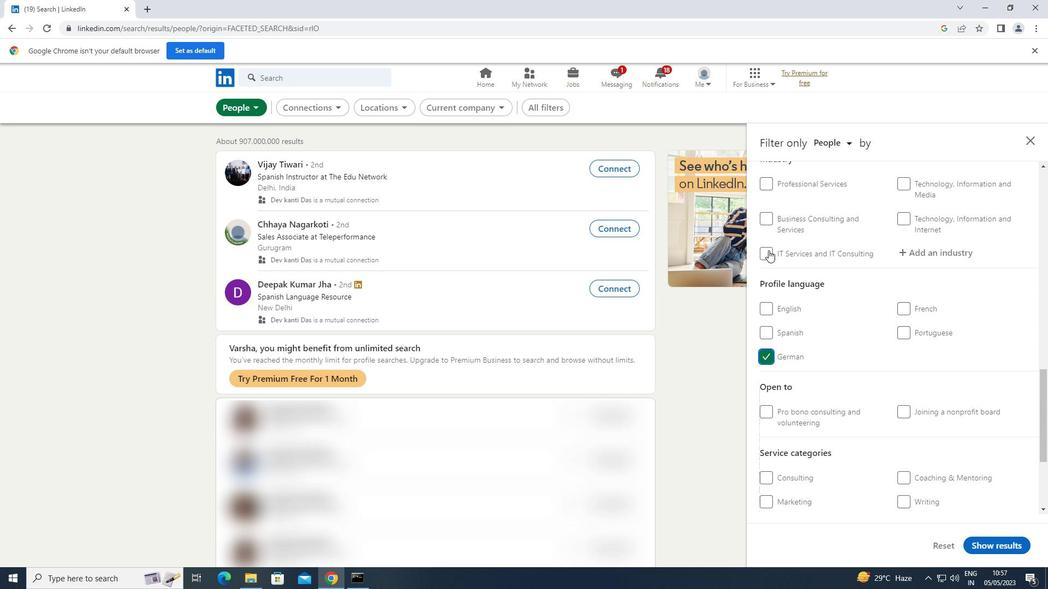 
Action: Mouse scrolled (768, 251) with delta (0, 0)
Screenshot: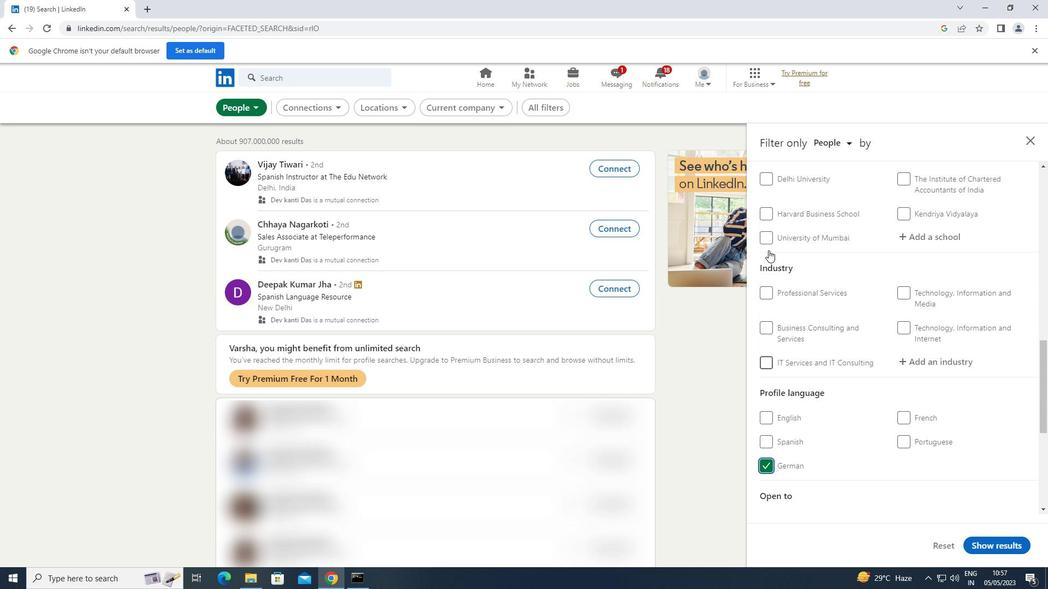 
Action: Mouse scrolled (768, 251) with delta (0, 0)
Screenshot: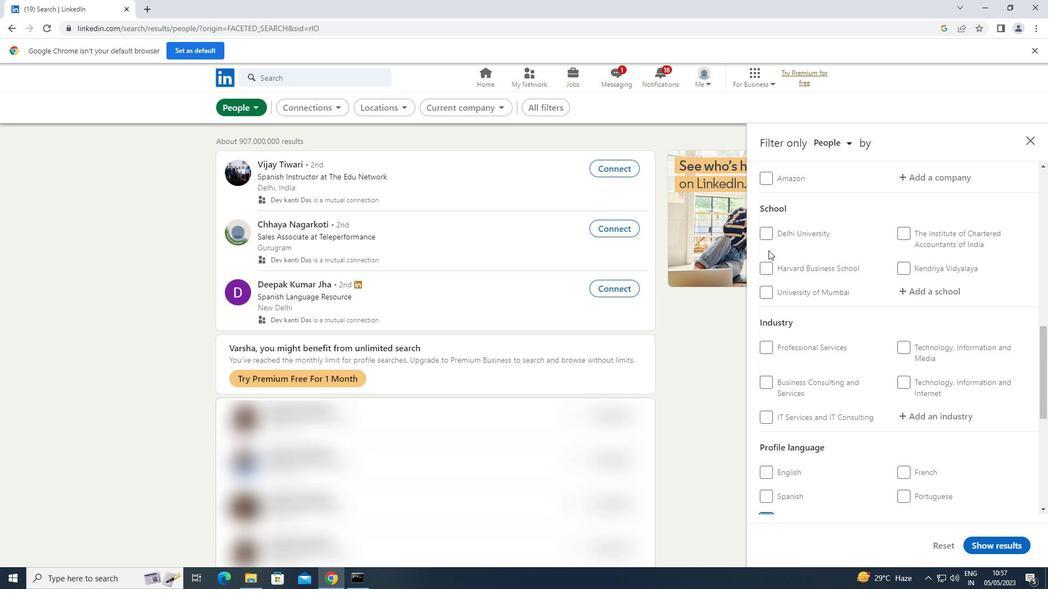 
Action: Mouse scrolled (768, 251) with delta (0, 0)
Screenshot: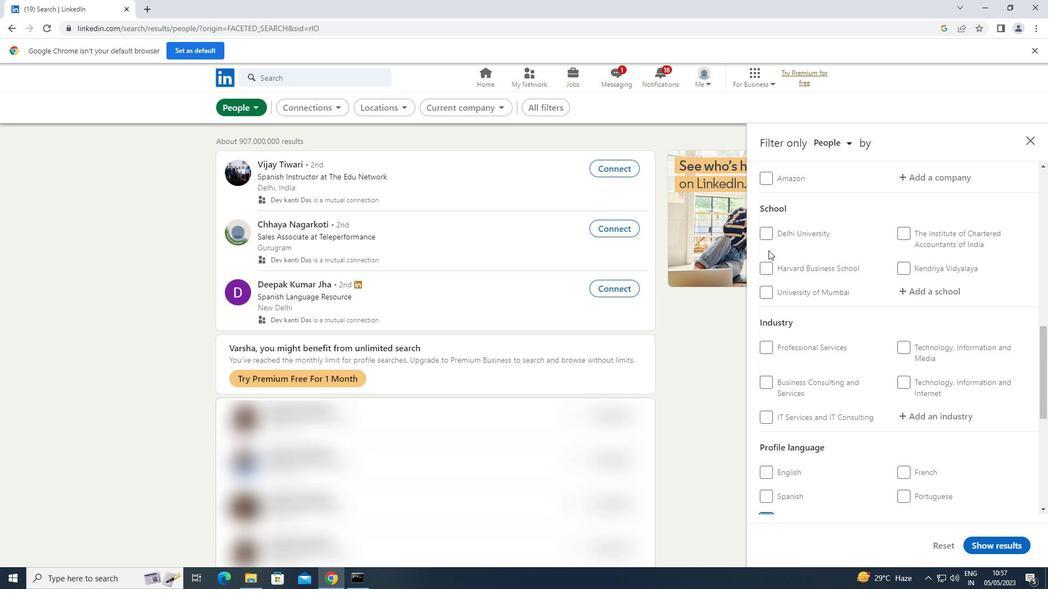
Action: Mouse scrolled (768, 251) with delta (0, 0)
Screenshot: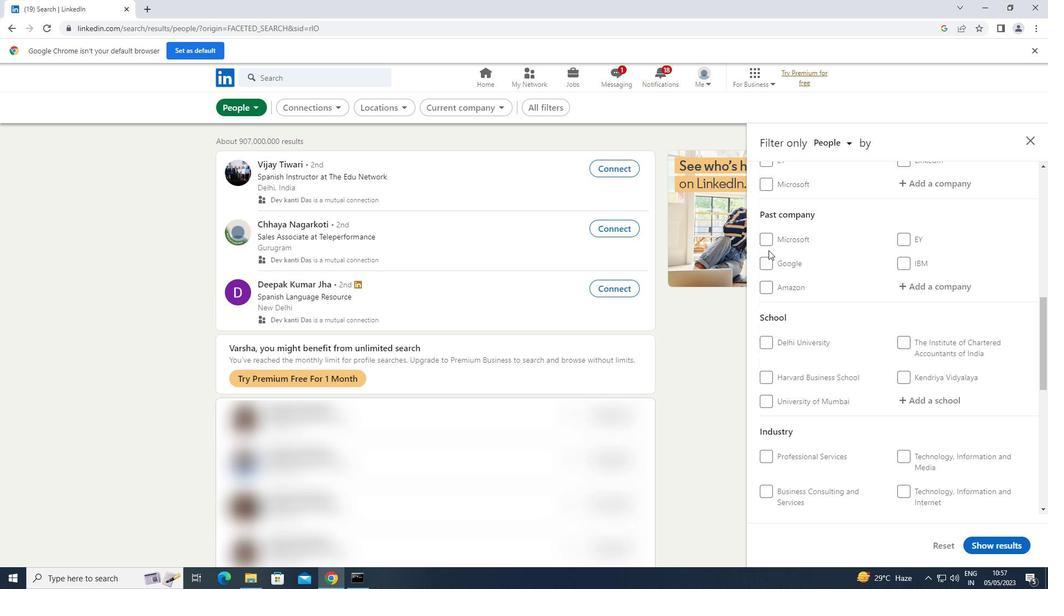 
Action: Mouse scrolled (768, 251) with delta (0, 0)
Screenshot: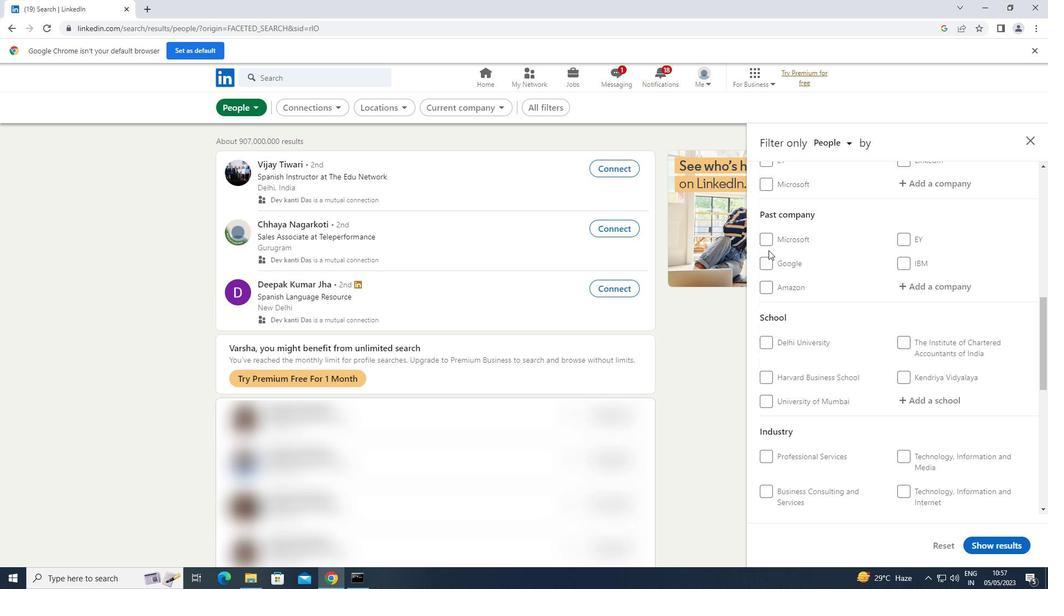 
Action: Mouse moved to (950, 296)
Screenshot: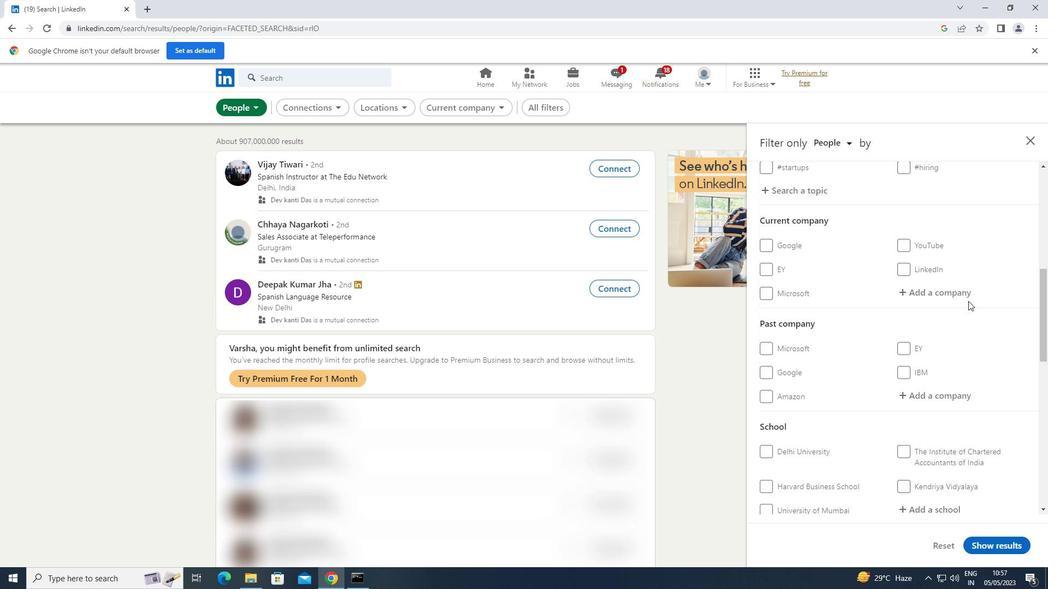 
Action: Mouse pressed left at (950, 296)
Screenshot: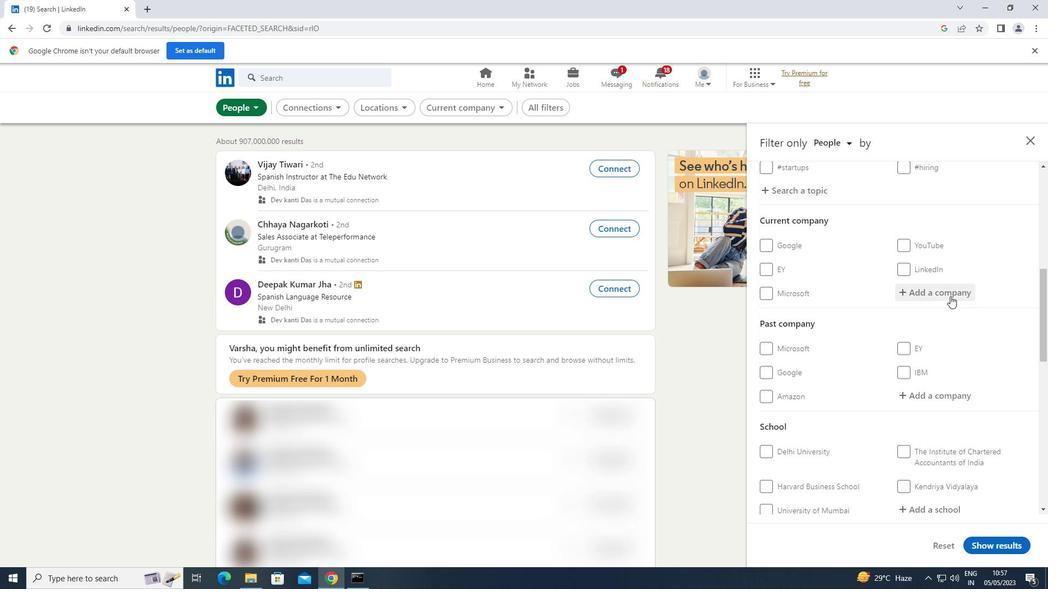 
Action: Key pressed <Key.shift>HPL<Key.space>
Screenshot: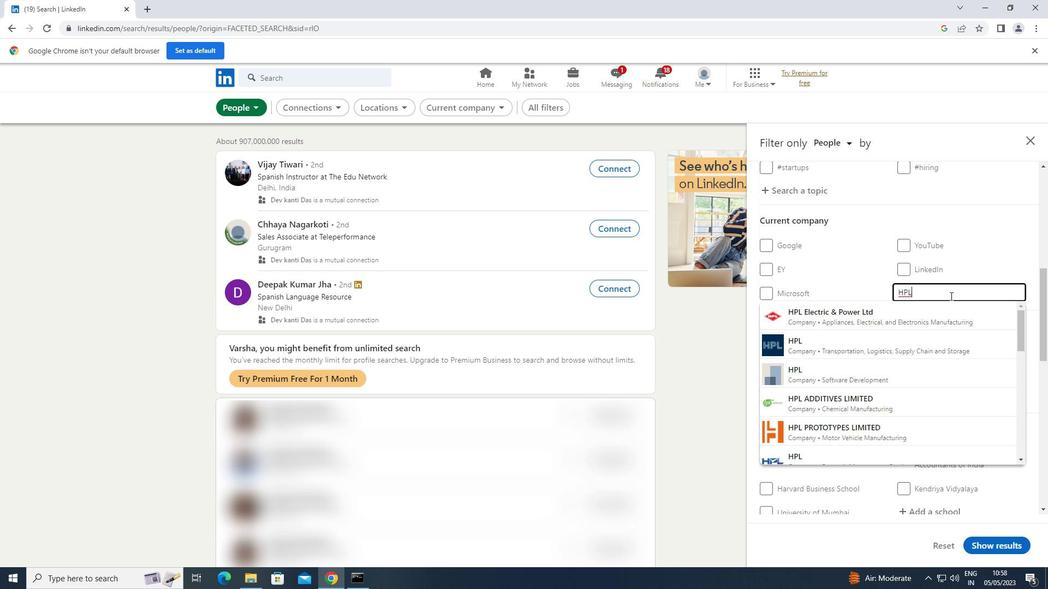 
Action: Mouse moved to (889, 317)
Screenshot: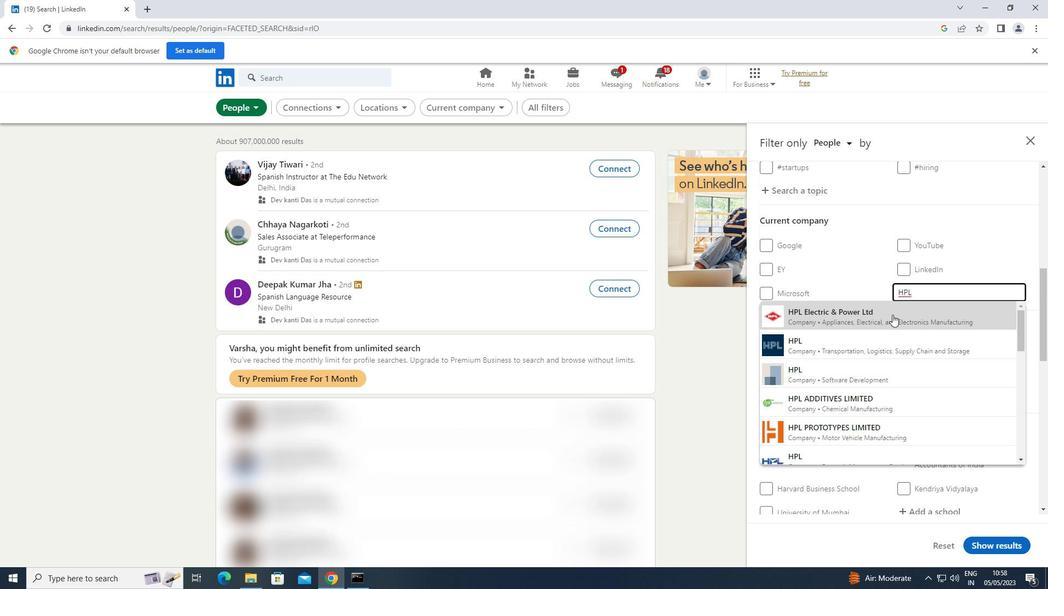 
Action: Mouse pressed left at (889, 317)
Screenshot: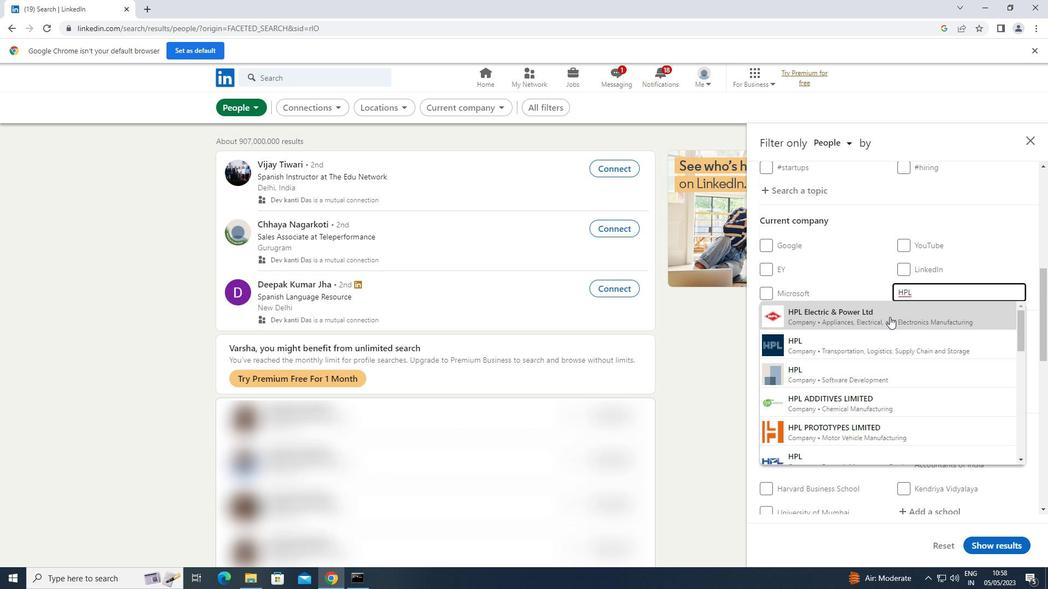 
Action: Mouse scrolled (889, 316) with delta (0, 0)
Screenshot: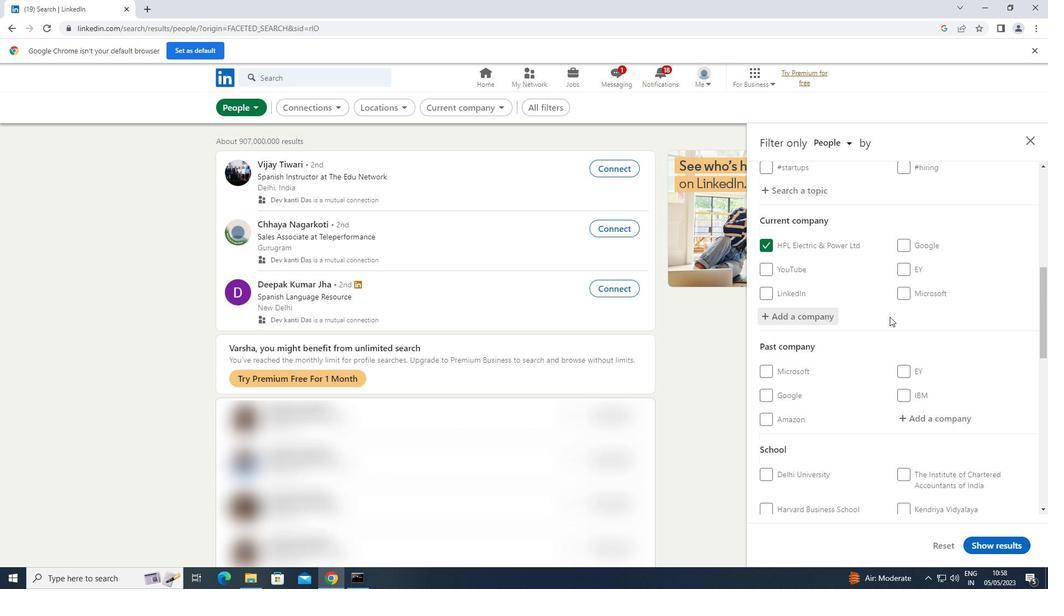 
Action: Mouse scrolled (889, 316) with delta (0, 0)
Screenshot: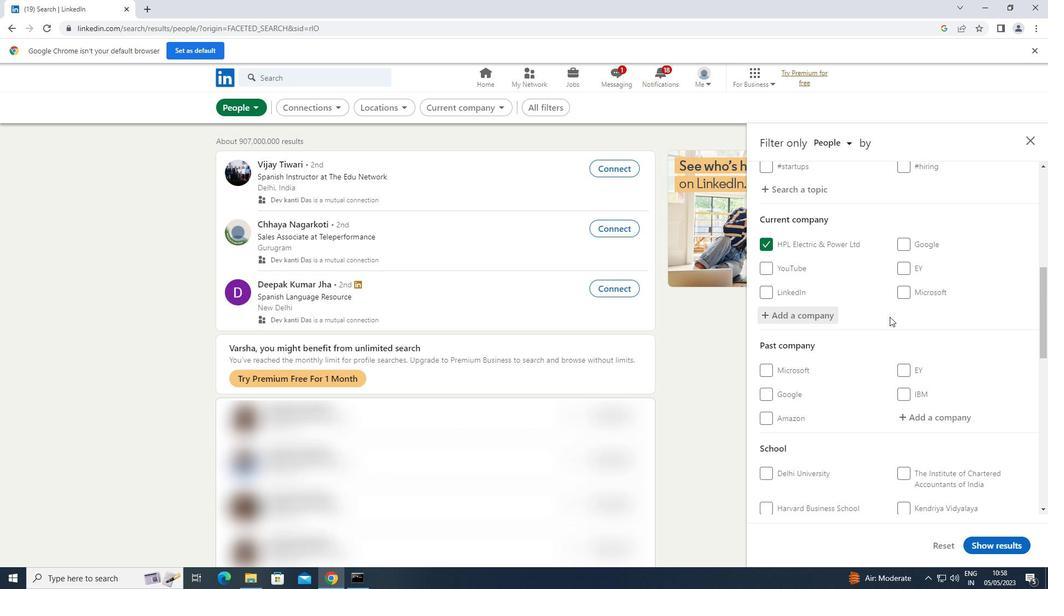 
Action: Mouse scrolled (889, 316) with delta (0, 0)
Screenshot: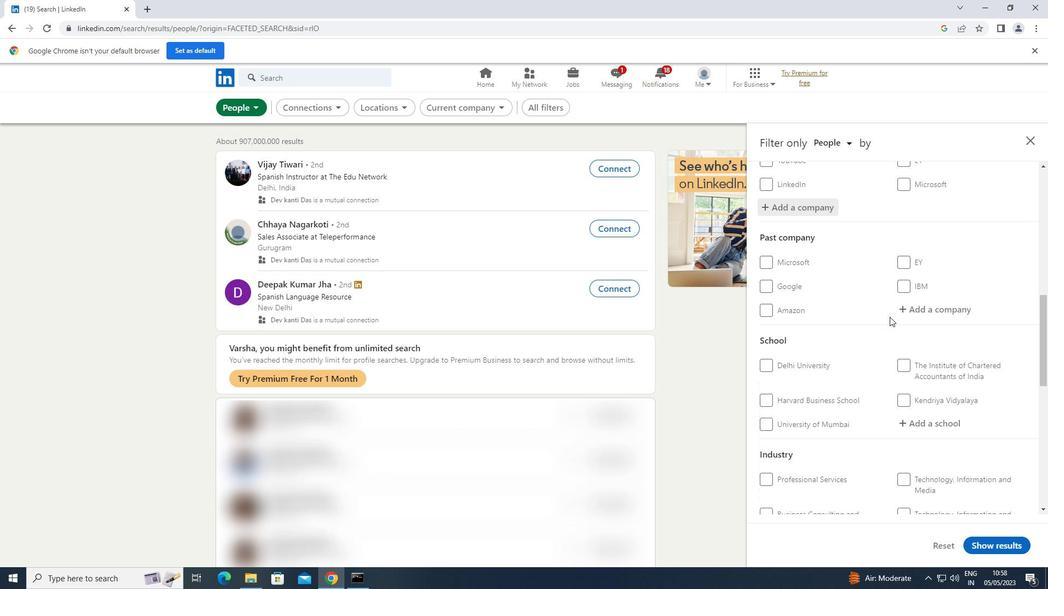 
Action: Mouse moved to (919, 369)
Screenshot: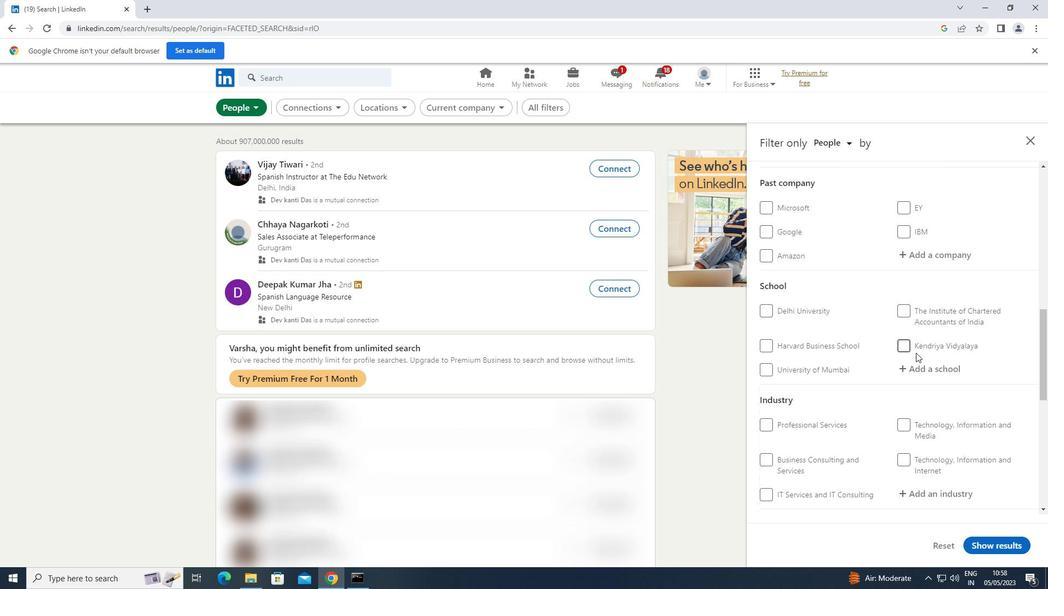 
Action: Mouse pressed left at (919, 369)
Screenshot: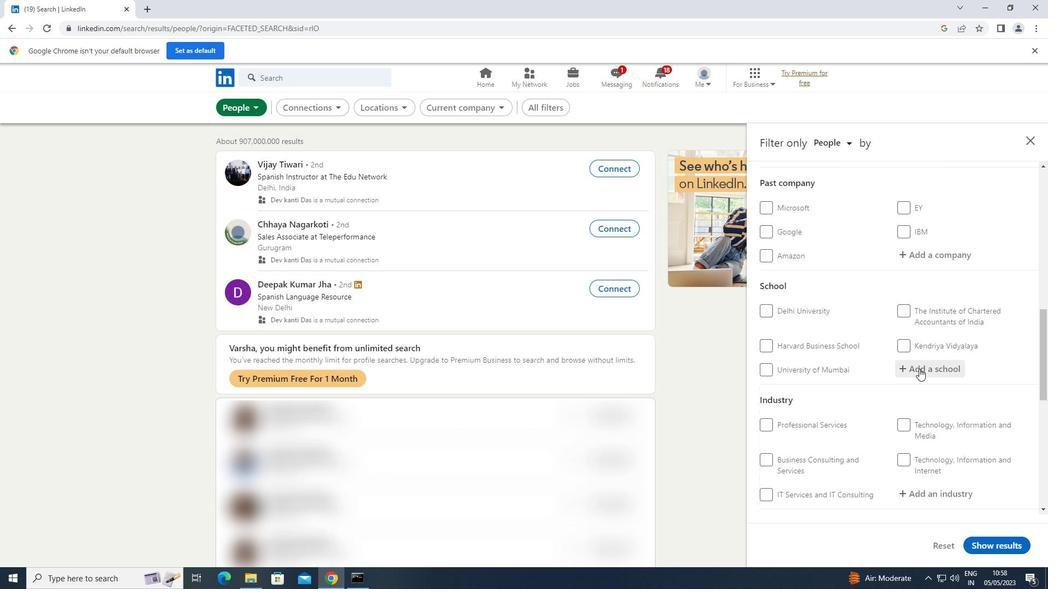 
Action: Key pressed <Key.shift>ST.<Key.space><Key.shift>XA
Screenshot: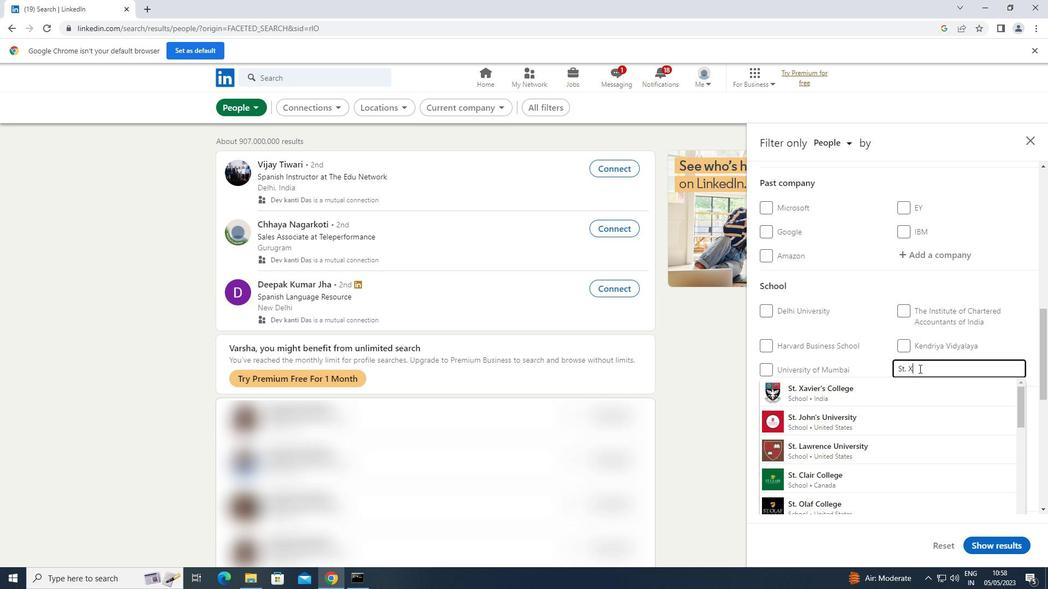 
Action: Mouse moved to (896, 416)
Screenshot: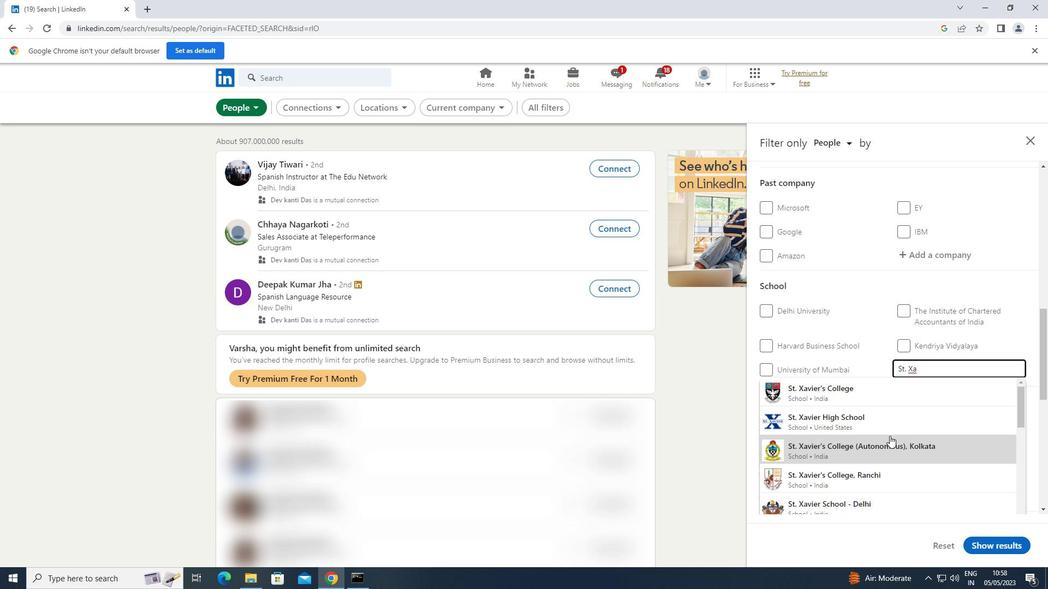 
Action: Mouse pressed left at (896, 416)
Screenshot: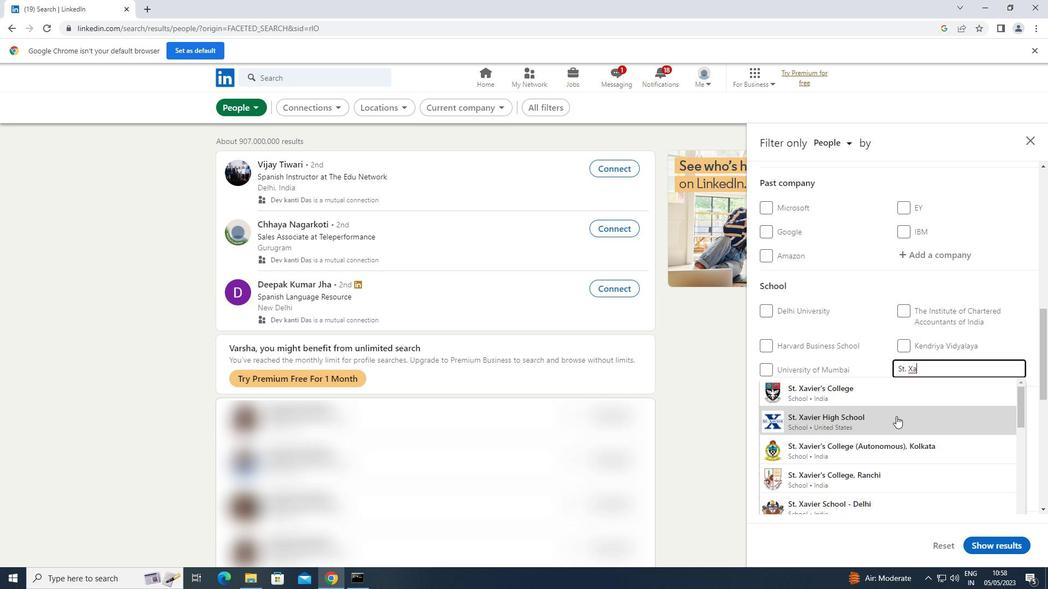 
Action: Mouse scrolled (896, 416) with delta (0, 0)
Screenshot: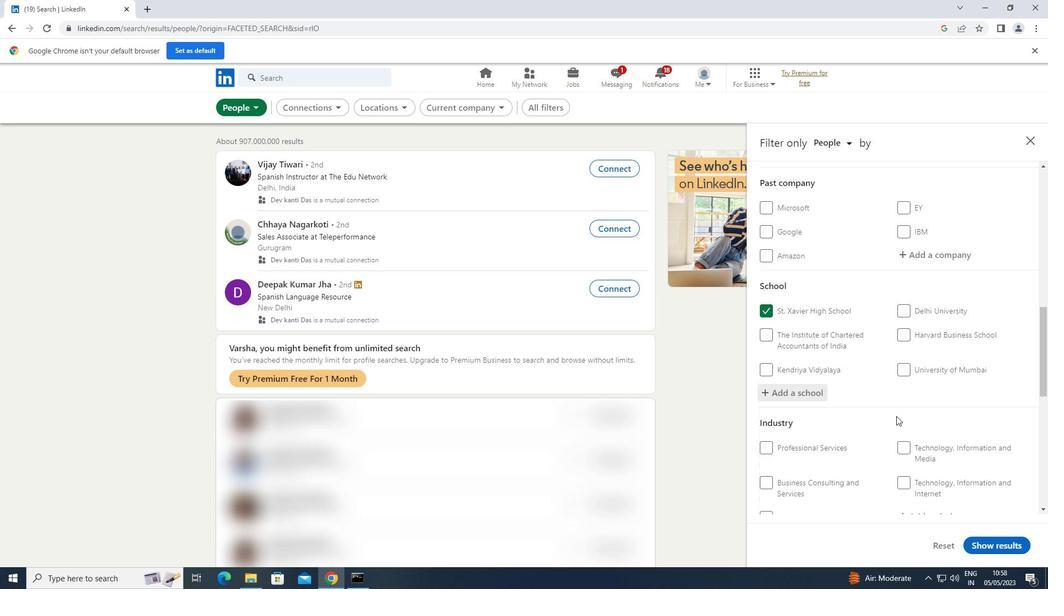 
Action: Mouse scrolled (896, 416) with delta (0, 0)
Screenshot: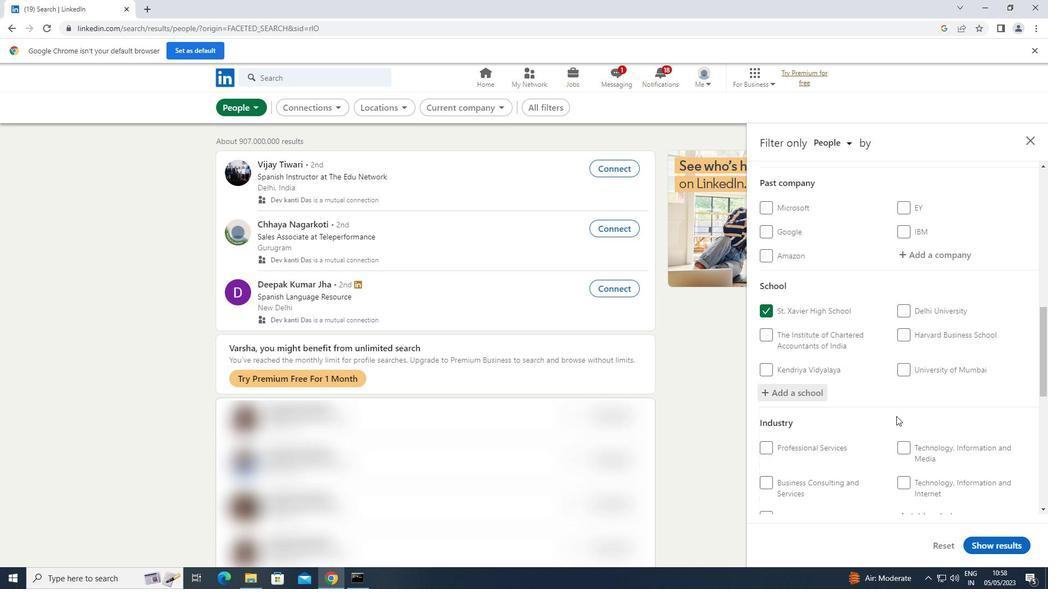 
Action: Mouse moved to (897, 413)
Screenshot: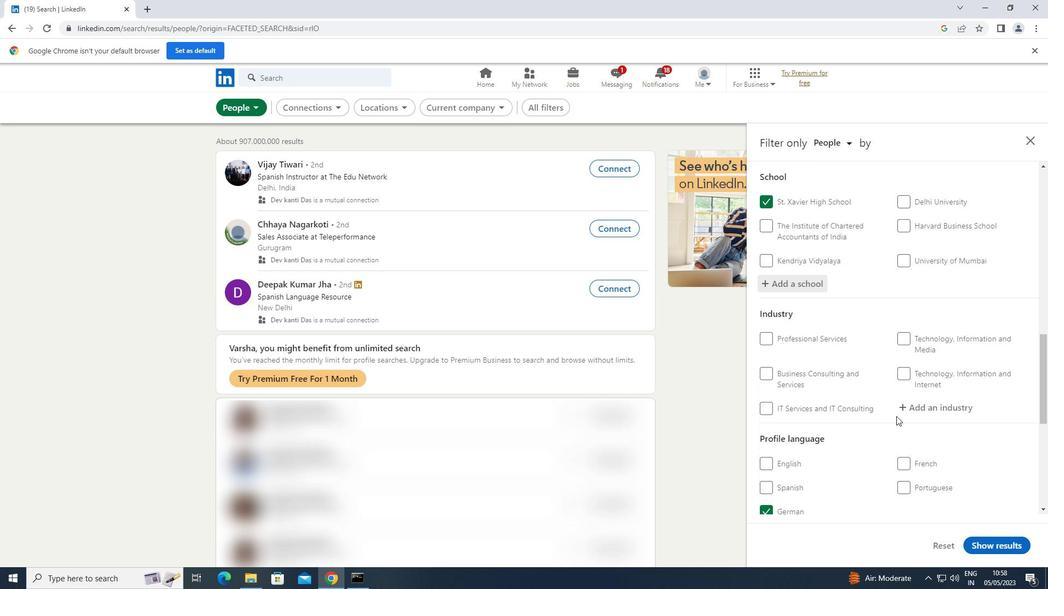 
Action: Mouse scrolled (897, 413) with delta (0, 0)
Screenshot: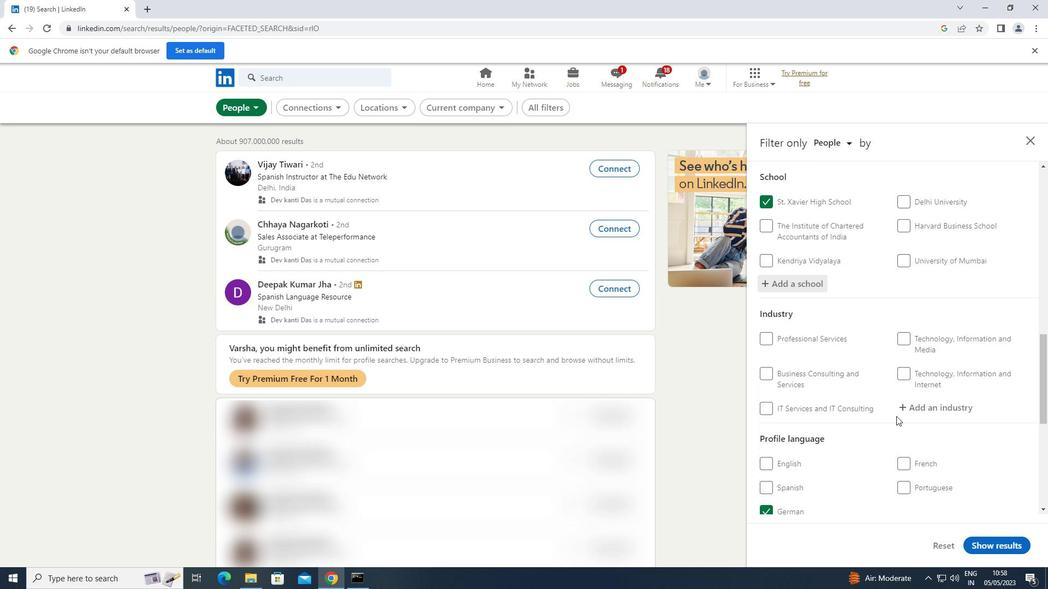 
Action: Mouse scrolled (897, 413) with delta (0, 0)
Screenshot: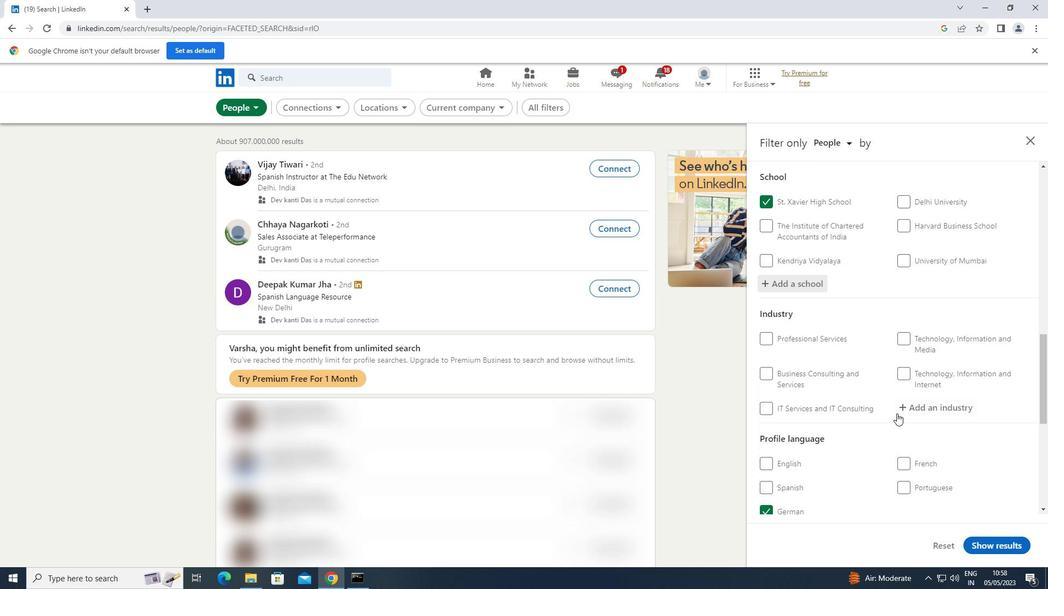
Action: Mouse moved to (942, 300)
Screenshot: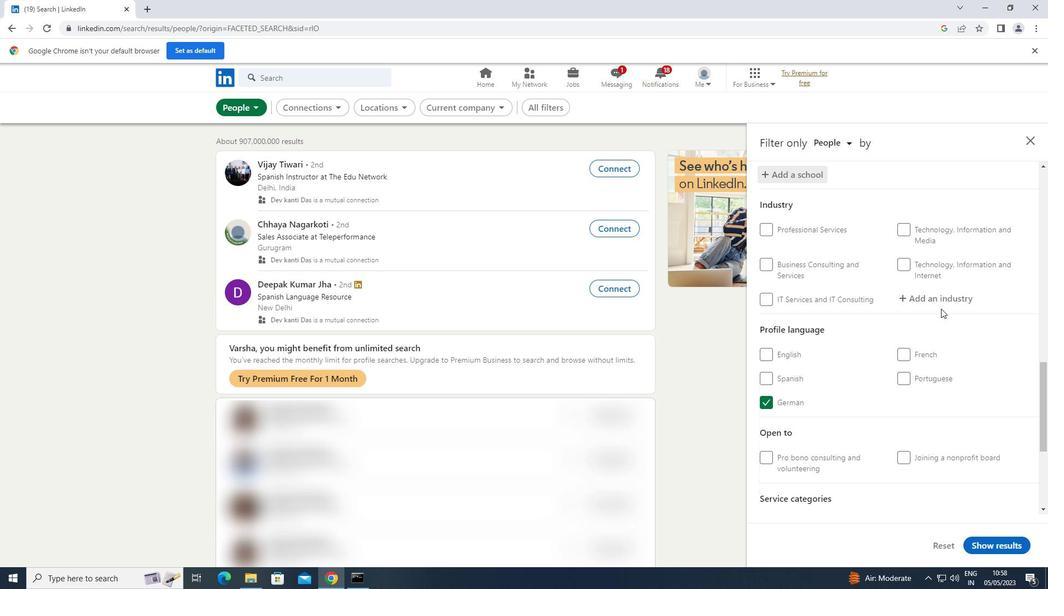 
Action: Mouse pressed left at (942, 300)
Screenshot: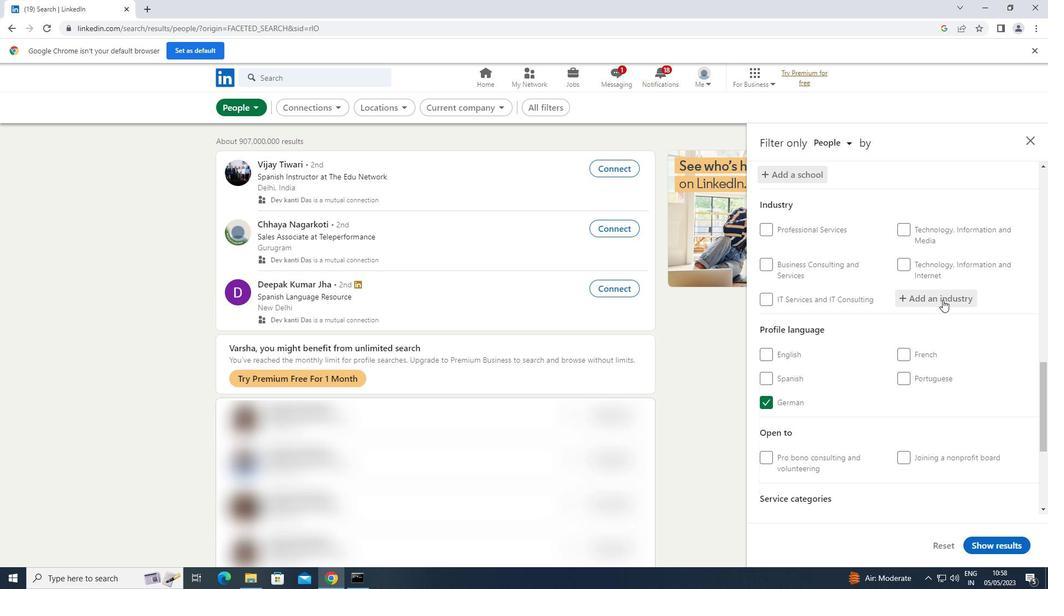 
Action: Key pressed <Key.shift>DAIRY
Screenshot: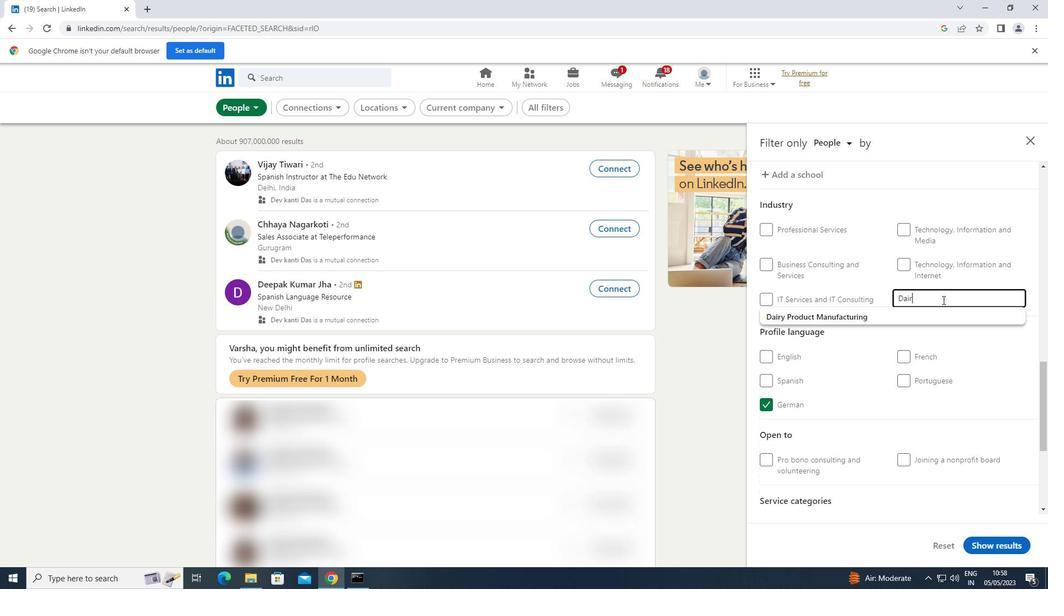 
Action: Mouse moved to (886, 316)
Screenshot: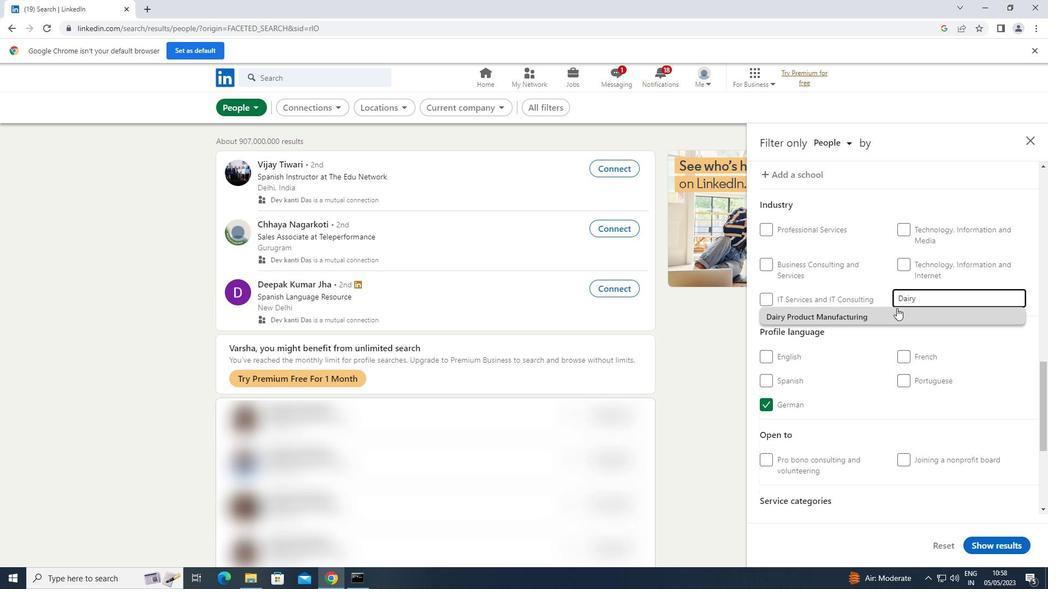 
Action: Mouse pressed left at (886, 316)
Screenshot: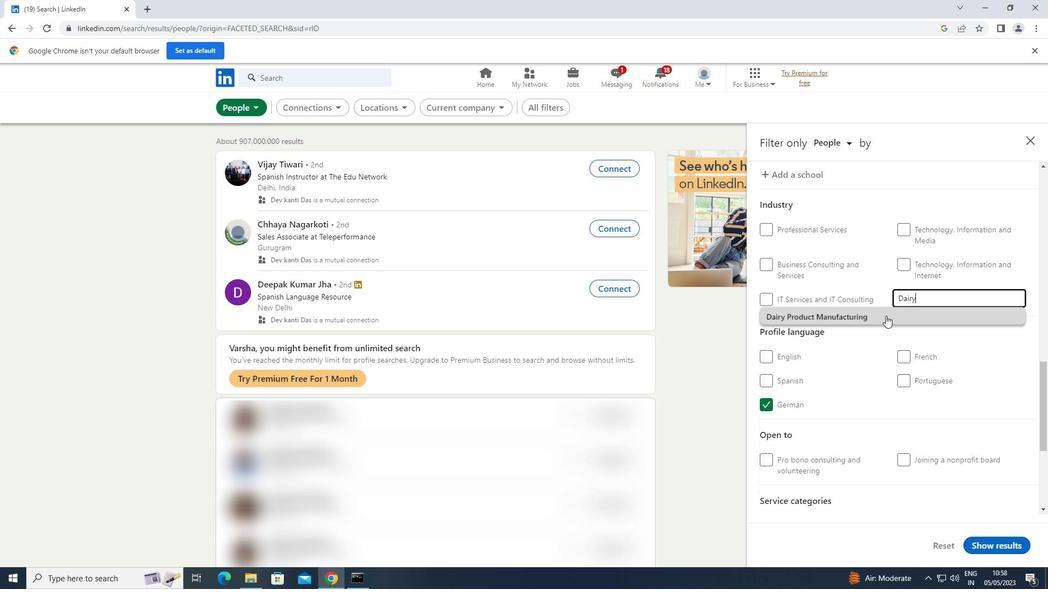 
Action: Mouse scrolled (886, 315) with delta (0, 0)
Screenshot: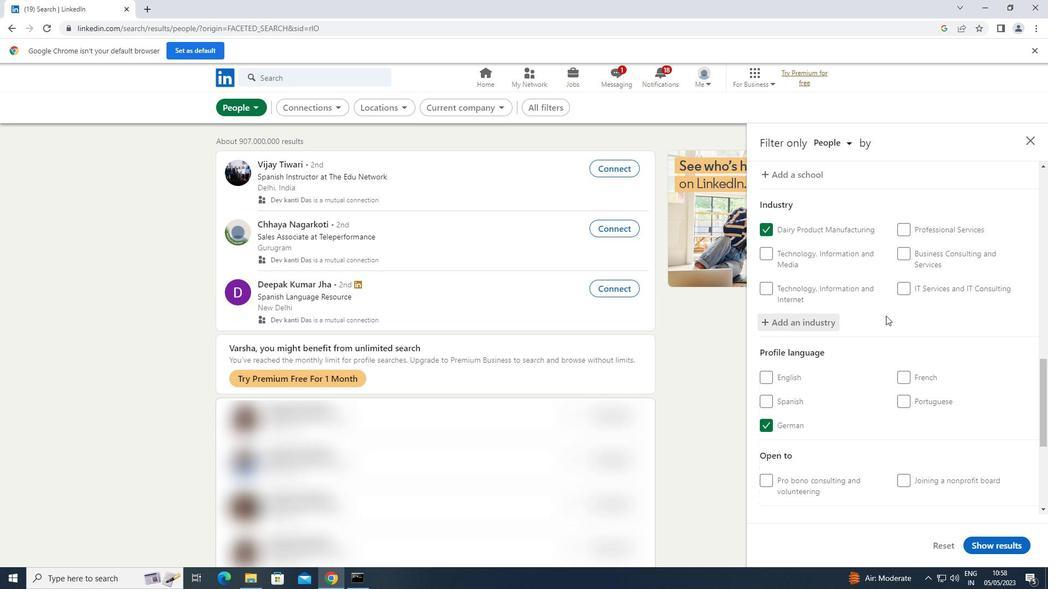 
Action: Mouse scrolled (886, 315) with delta (0, 0)
Screenshot: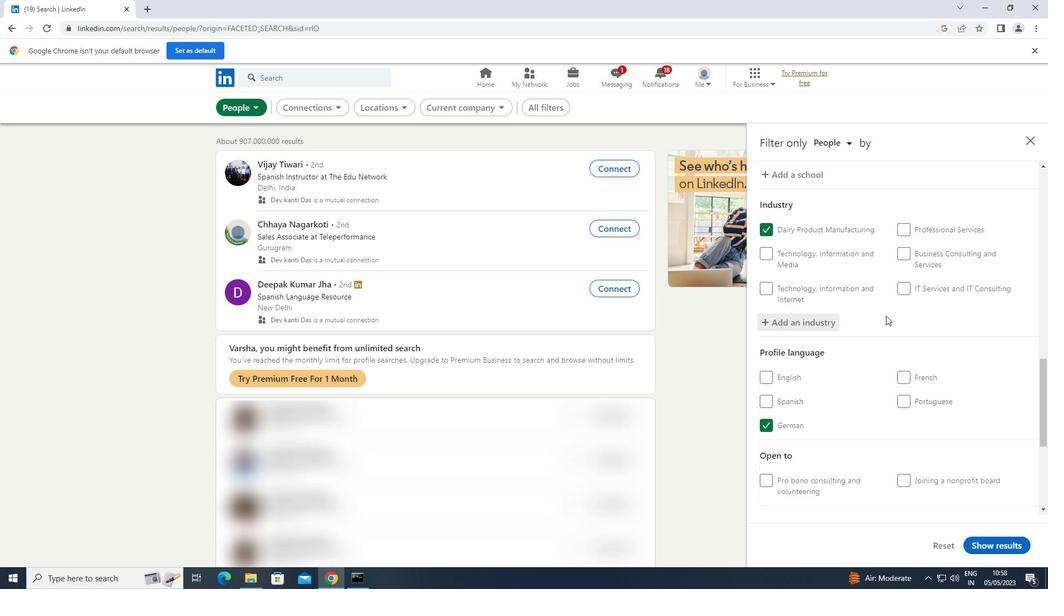 
Action: Mouse scrolled (886, 315) with delta (0, 0)
Screenshot: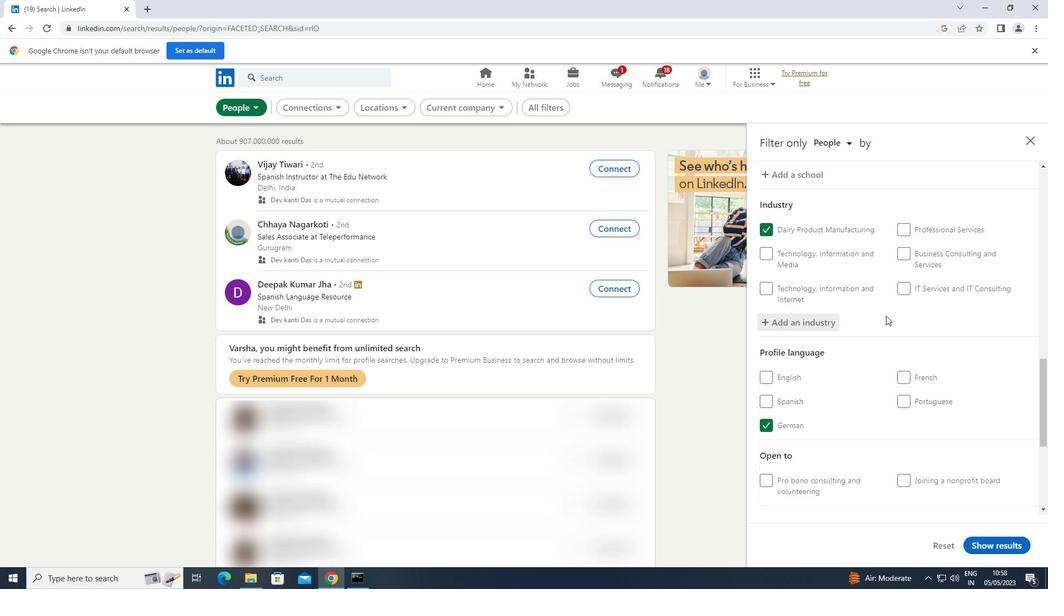 
Action: Mouse moved to (916, 432)
Screenshot: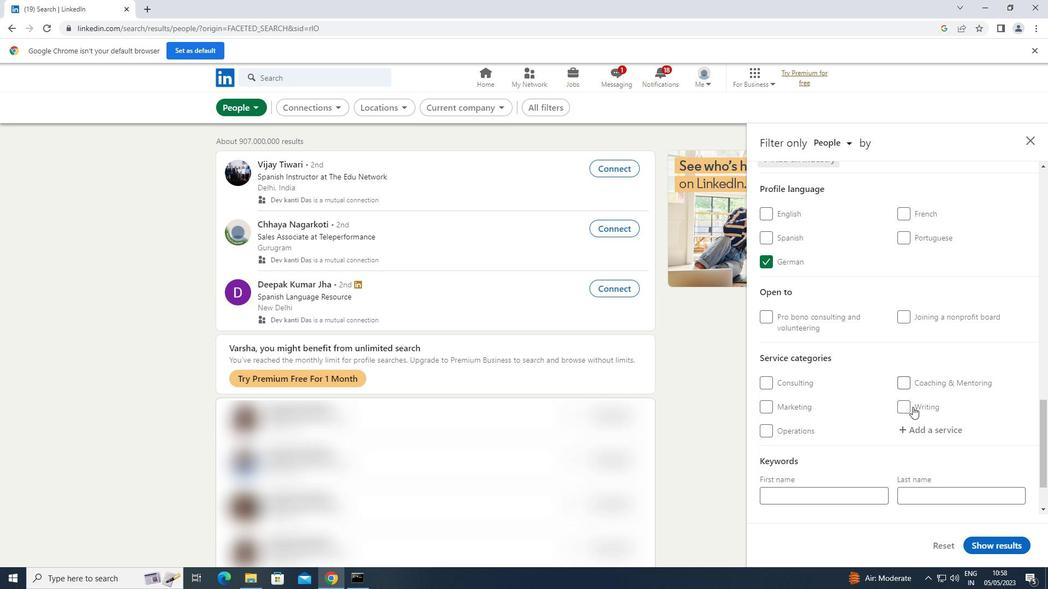
Action: Mouse pressed left at (916, 432)
Screenshot: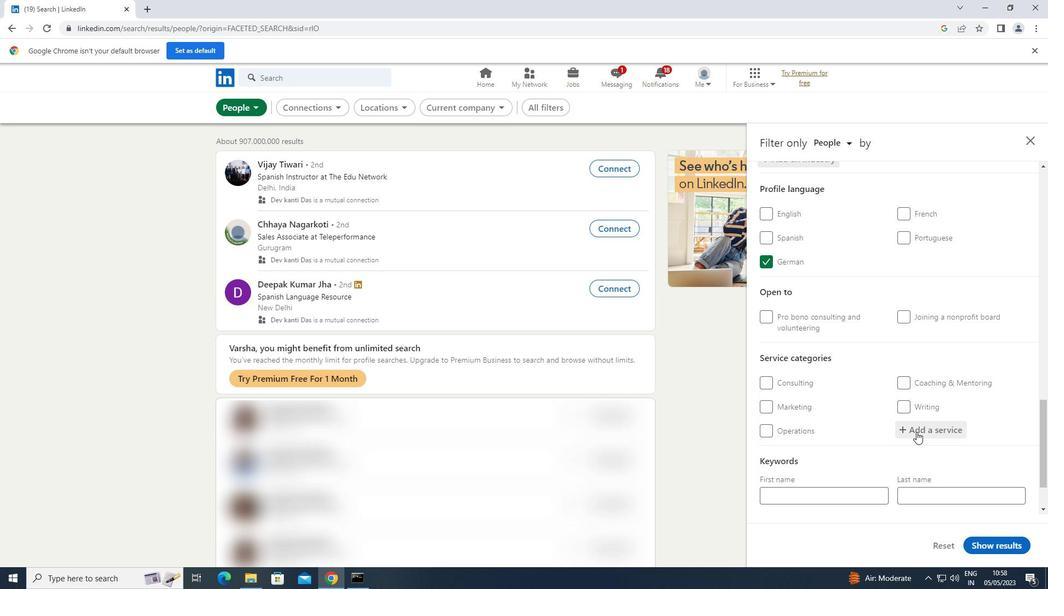 
Action: Key pressed <Key.shift>LOANS
Screenshot: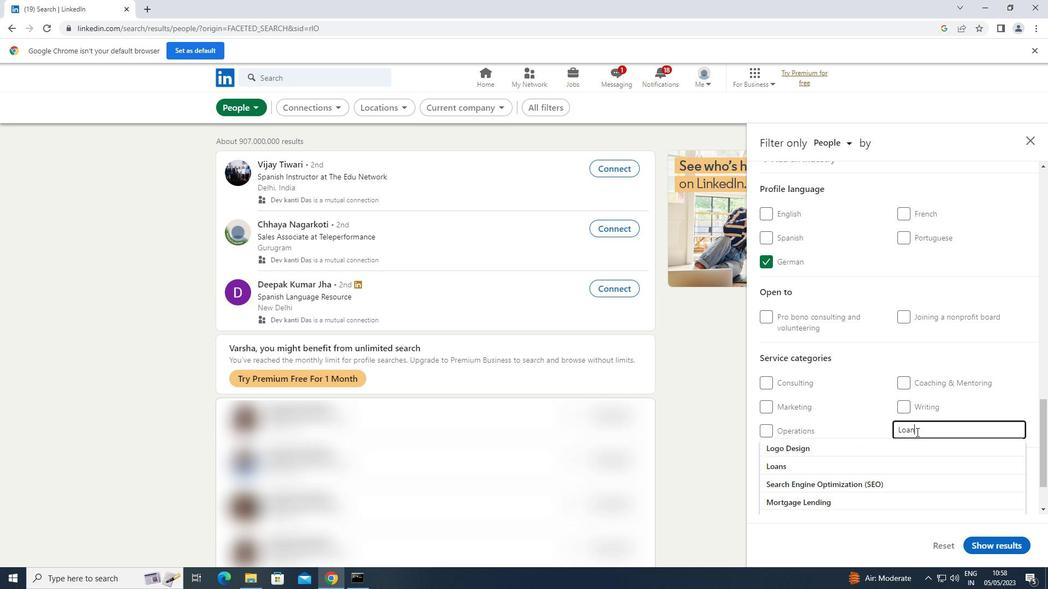 
Action: Mouse scrolled (916, 431) with delta (0, 0)
Screenshot: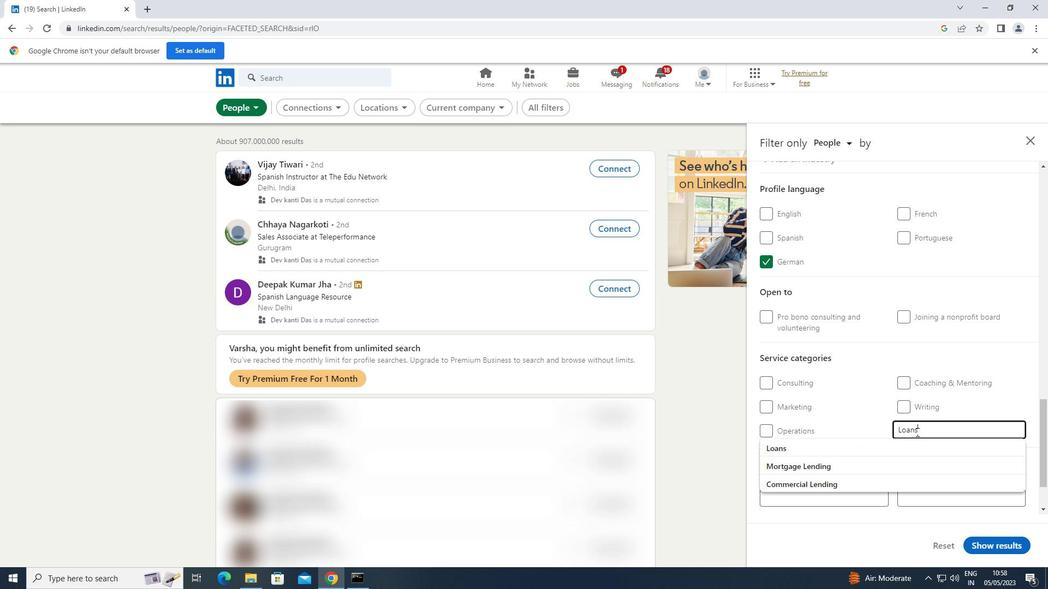 
Action: Mouse scrolled (916, 431) with delta (0, 0)
Screenshot: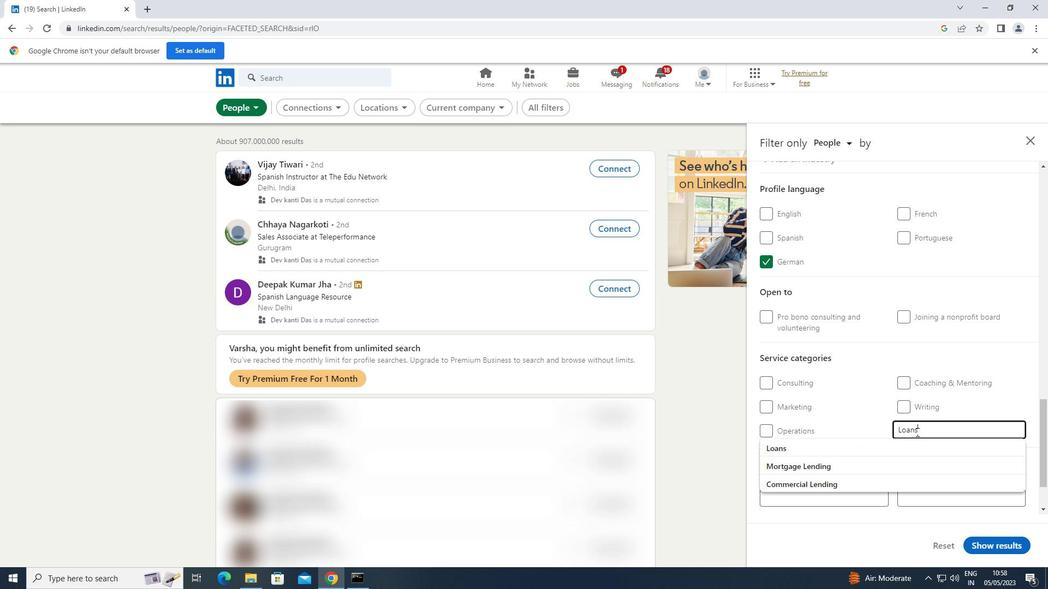 
Action: Mouse scrolled (916, 431) with delta (0, 0)
Screenshot: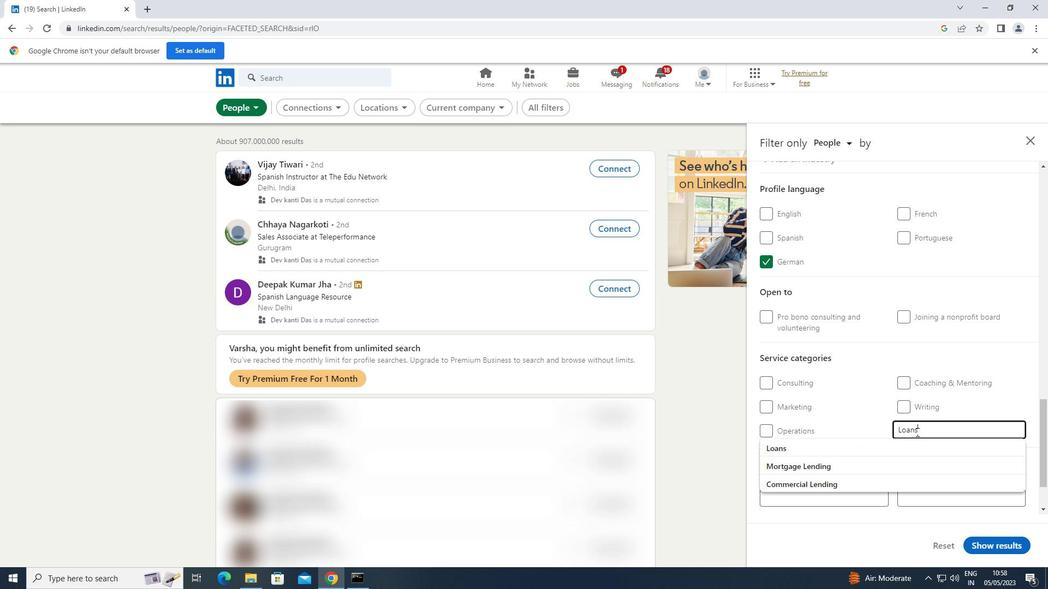 
Action: Mouse scrolled (916, 431) with delta (0, 0)
Screenshot: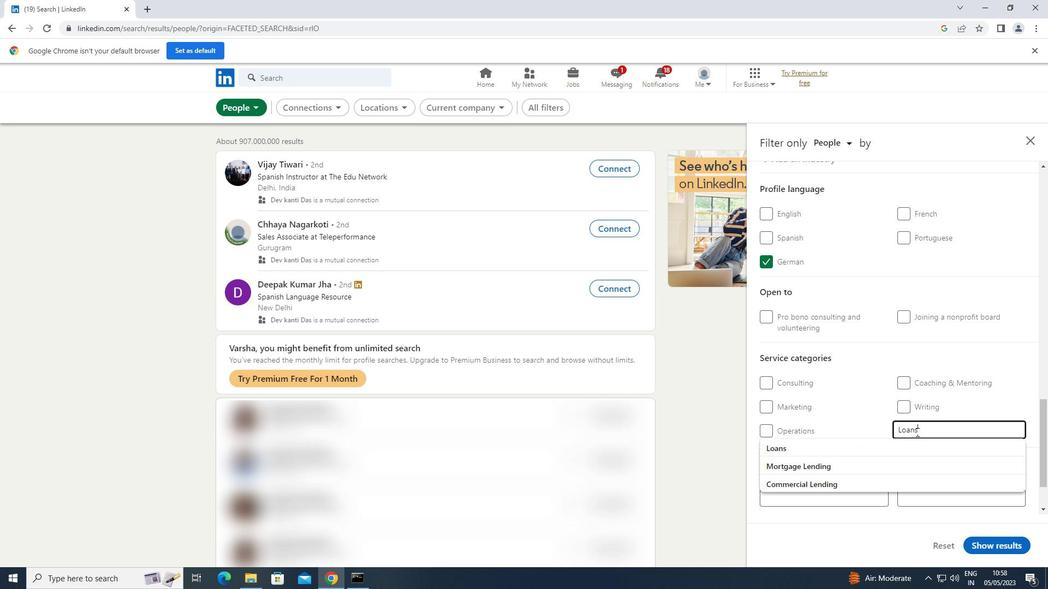 
Action: Mouse scrolled (916, 431) with delta (0, 0)
Screenshot: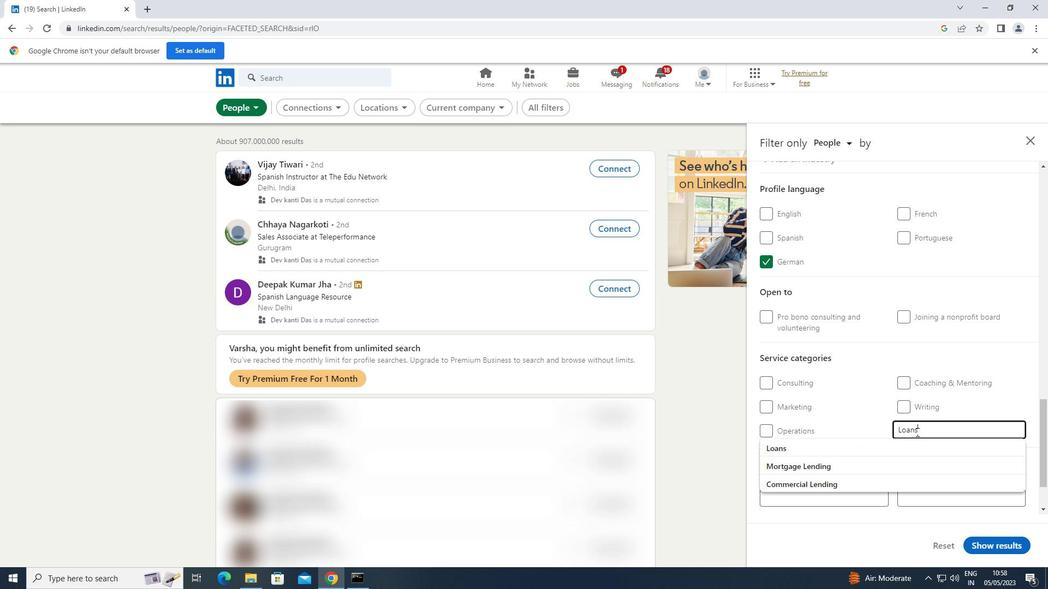 
Action: Mouse moved to (867, 372)
Screenshot: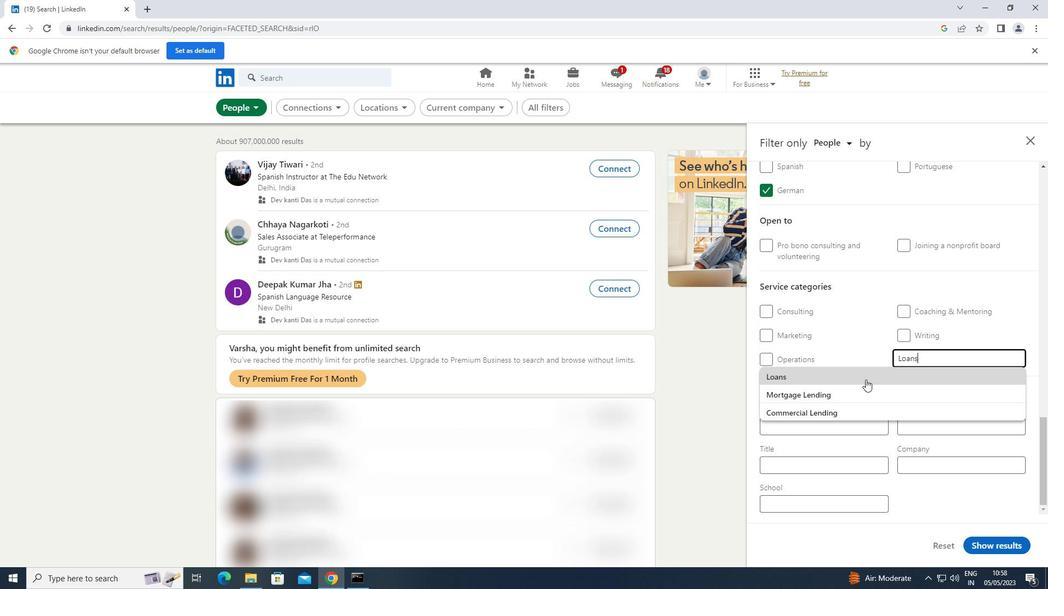 
Action: Mouse pressed left at (867, 372)
Screenshot: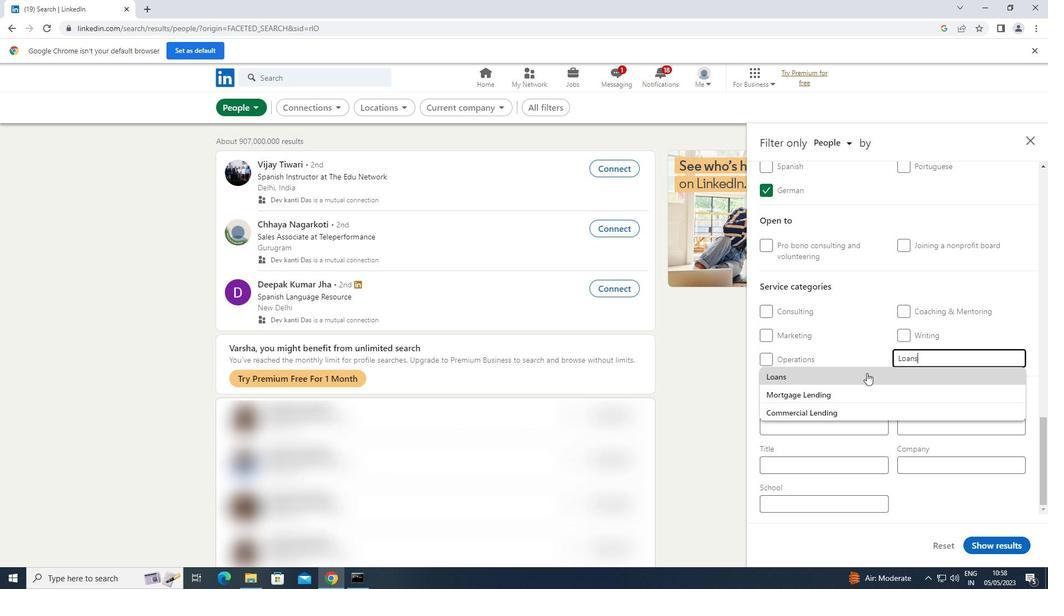 
Action: Mouse moved to (841, 484)
Screenshot: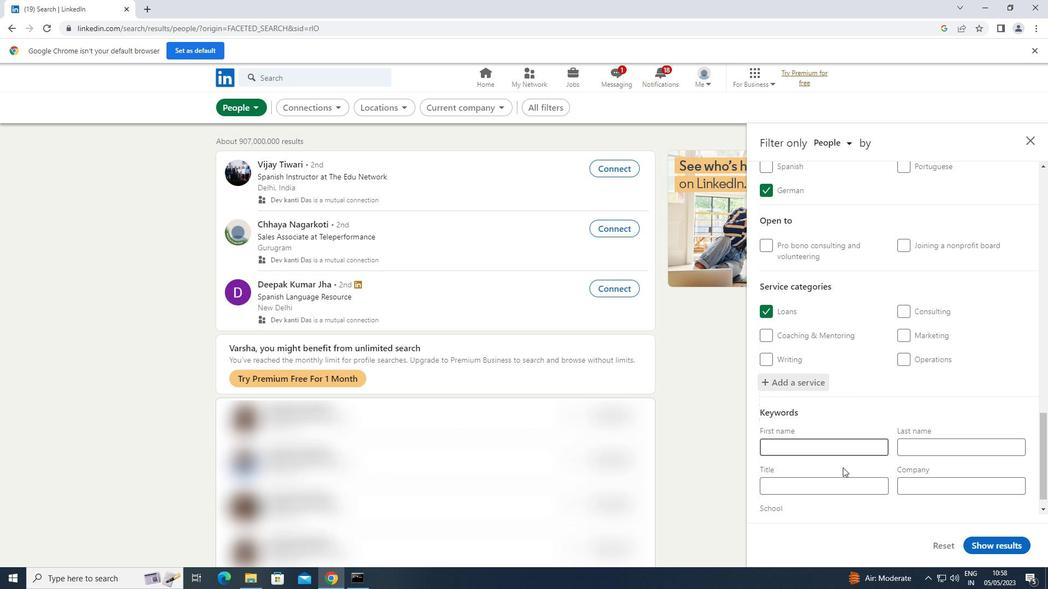 
Action: Mouse pressed left at (841, 484)
Screenshot: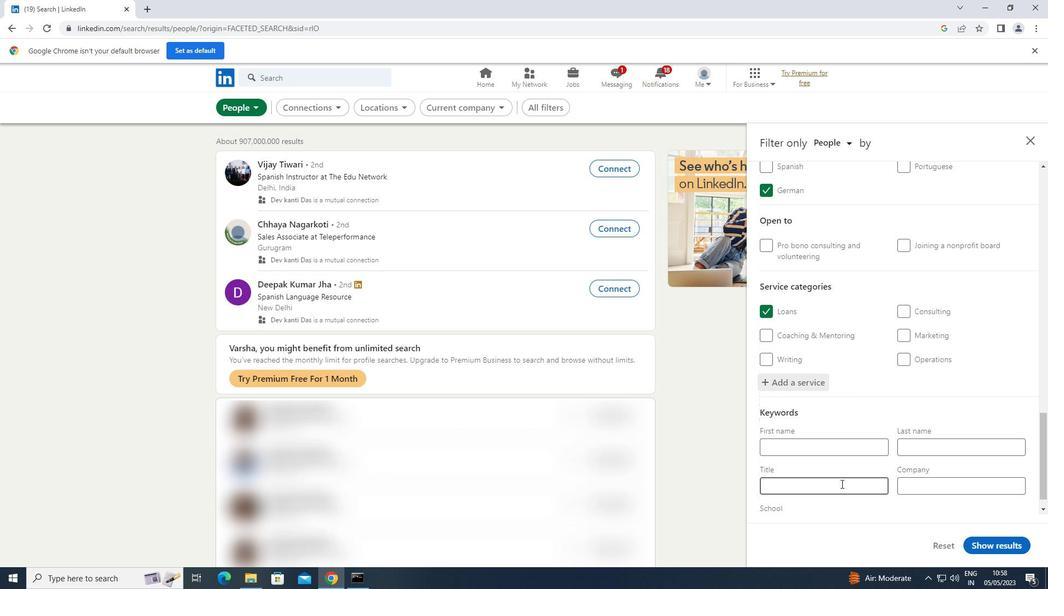 
Action: Key pressed <Key.shift>VALET
Screenshot: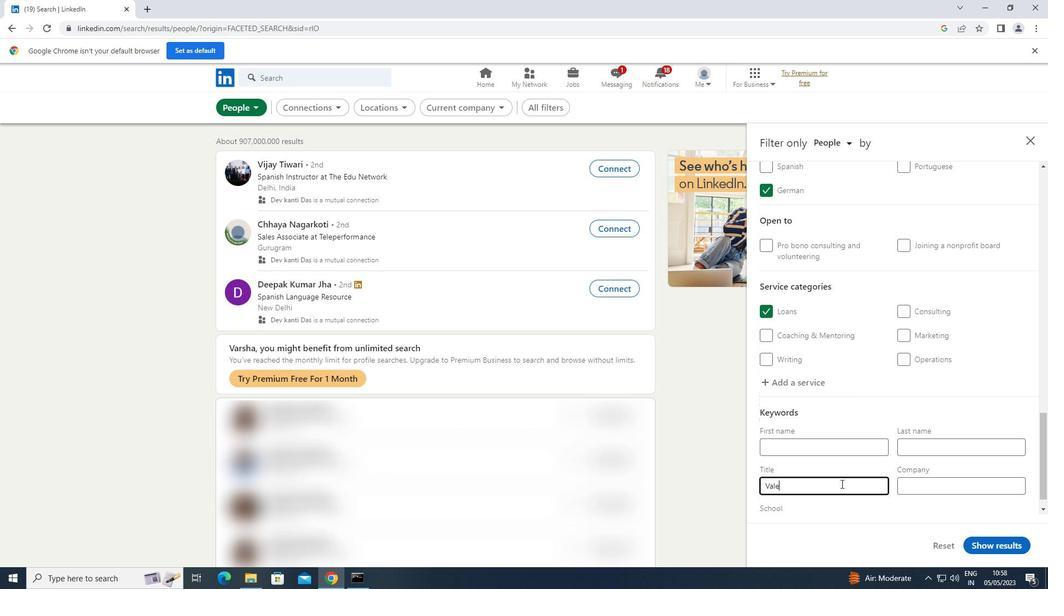
Action: Mouse moved to (971, 541)
Screenshot: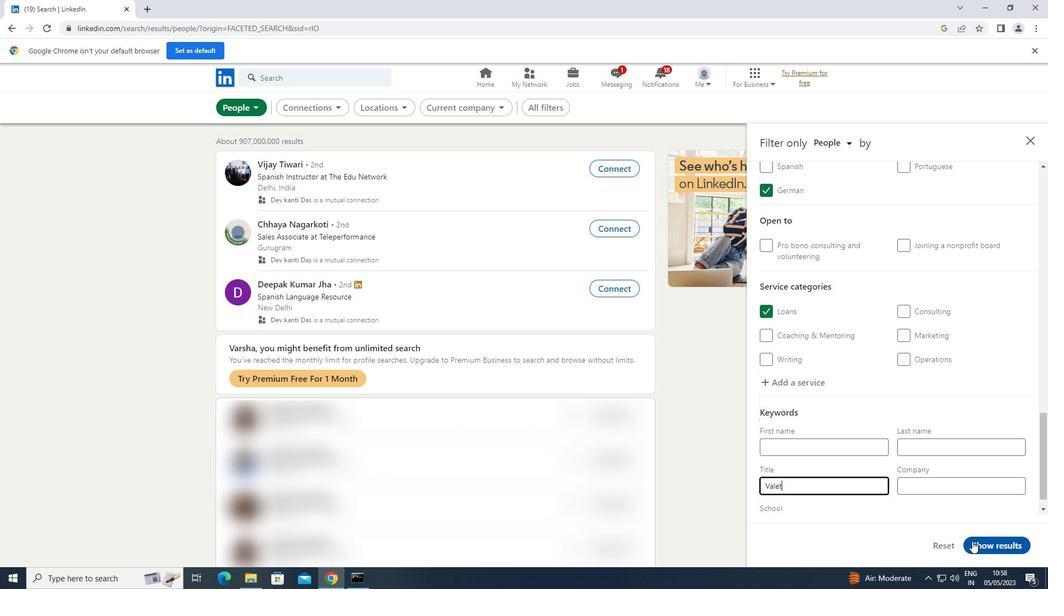 
Action: Mouse pressed left at (971, 541)
Screenshot: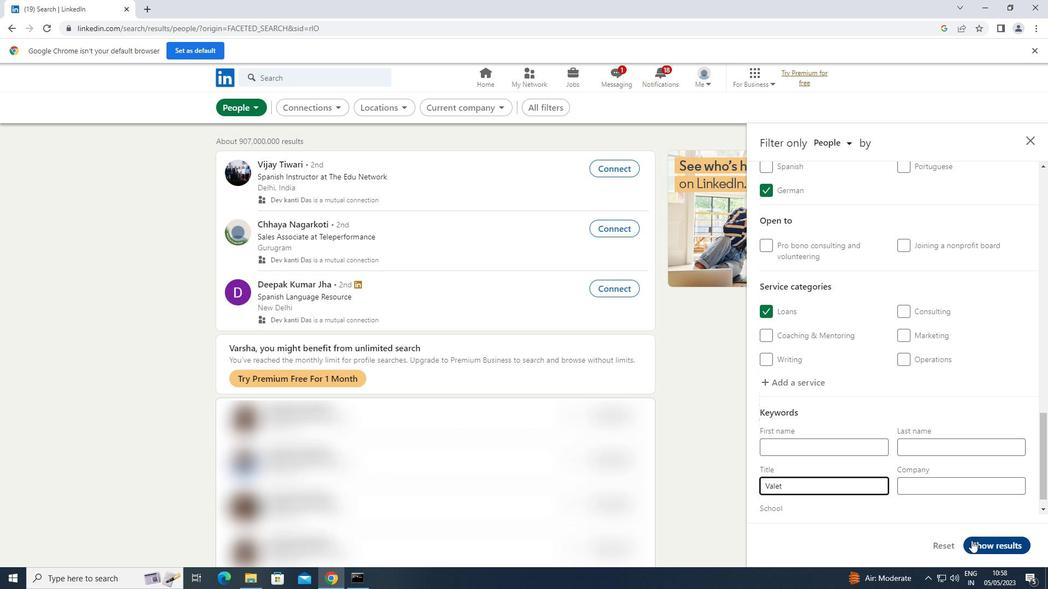 
